 Task:  Click on Golf Select Pick Sheet First name Harper Last name Anderson and  Email softage.8@softage.net Group 1 Viktor Hovland Group 2 Collin Morikawa Bonus Golfer Viktor Hovland Group 3 Kurt Kitayama Group 4 Shane Lowry #1 Golfer For The Week Jordan Spieth Tie-Breaker Score 1 Submit pick sheet
Action: Mouse moved to (405, 194)
Screenshot: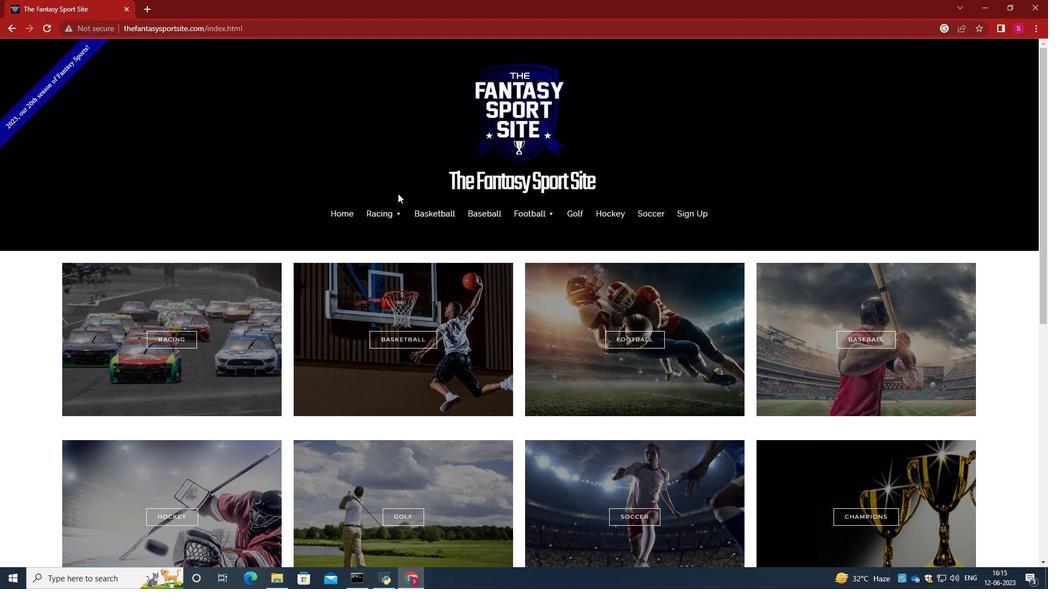
Action: Mouse scrolled (405, 193) with delta (0, 0)
Screenshot: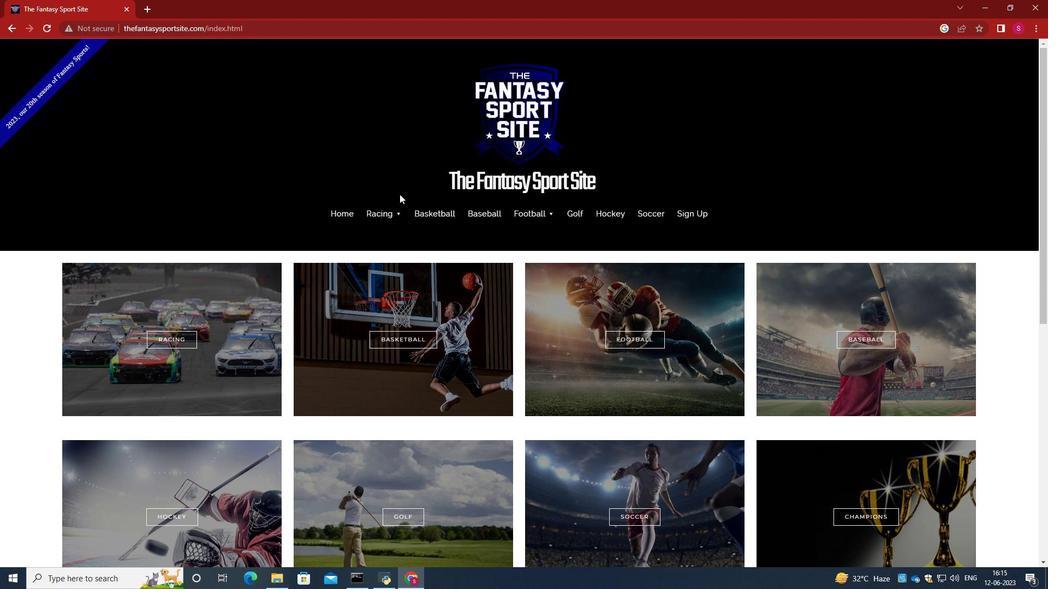 
Action: Mouse scrolled (405, 193) with delta (0, 0)
Screenshot: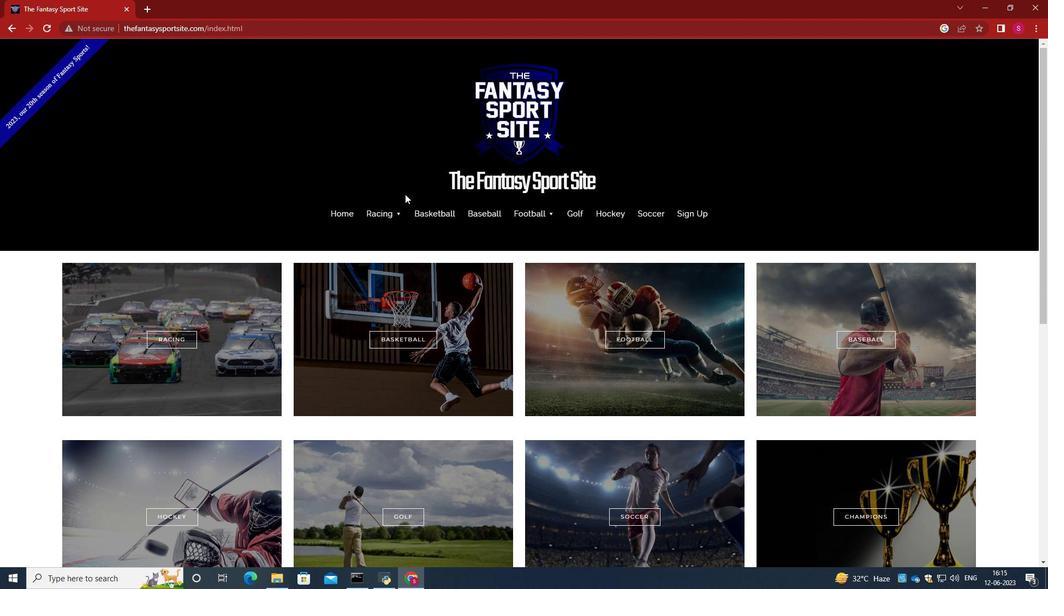
Action: Mouse moved to (410, 413)
Screenshot: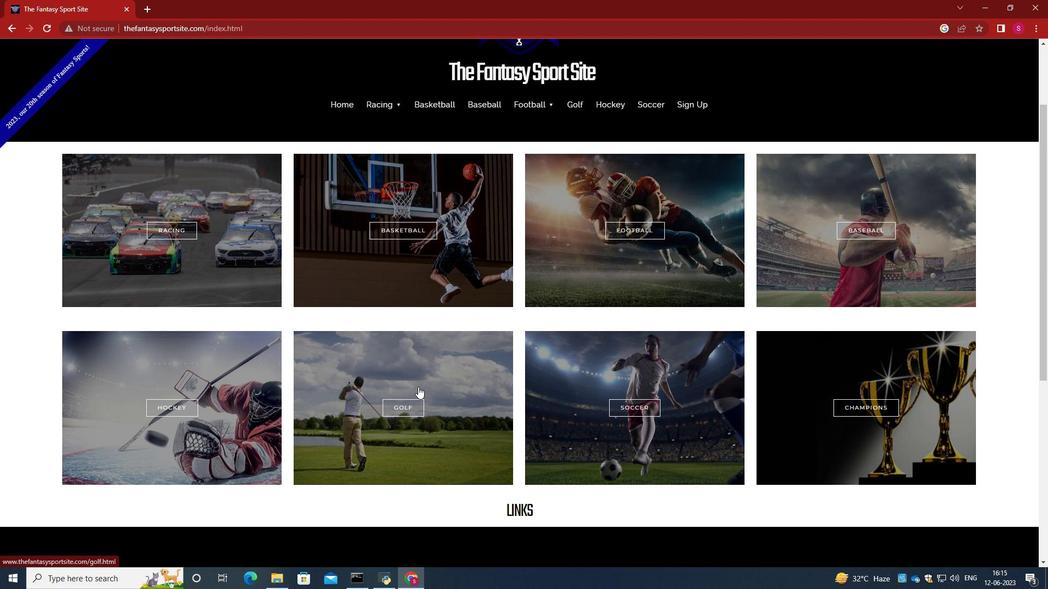 
Action: Mouse pressed left at (410, 413)
Screenshot: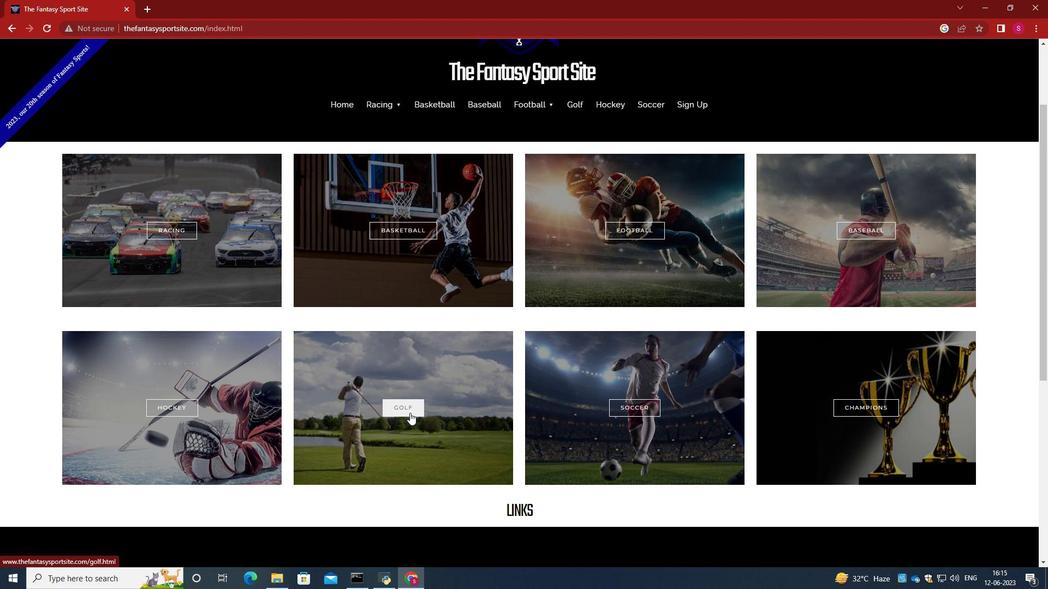
Action: Mouse moved to (453, 251)
Screenshot: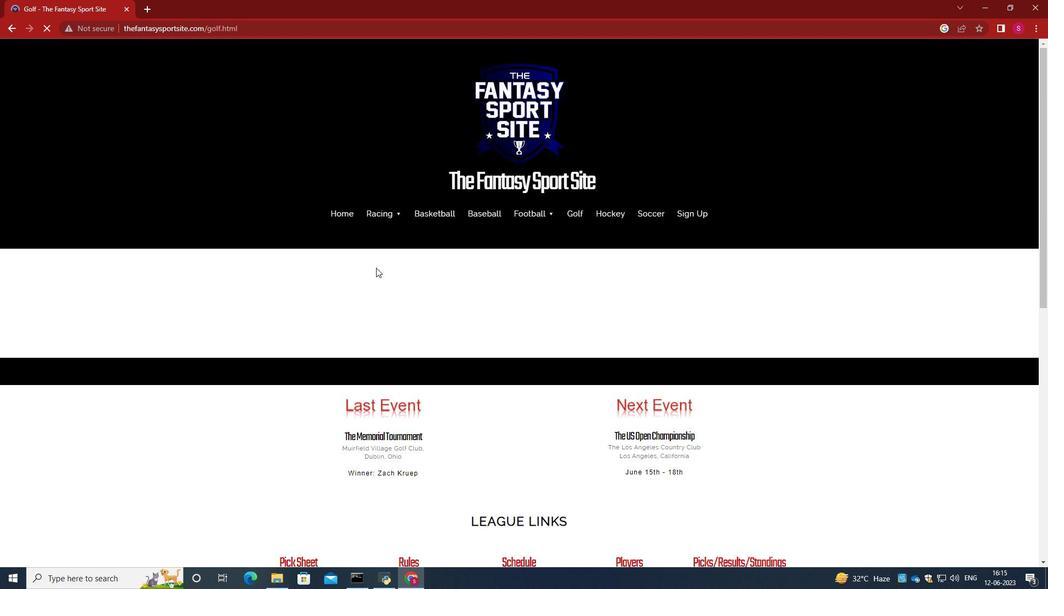
Action: Mouse scrolled (453, 251) with delta (0, 0)
Screenshot: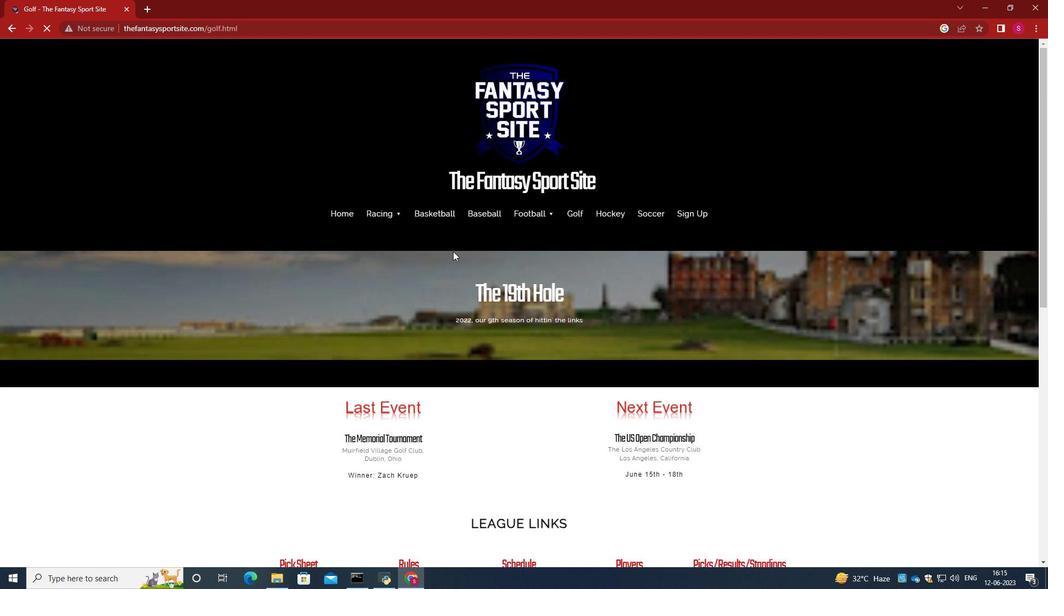 
Action: Mouse scrolled (453, 251) with delta (0, 0)
Screenshot: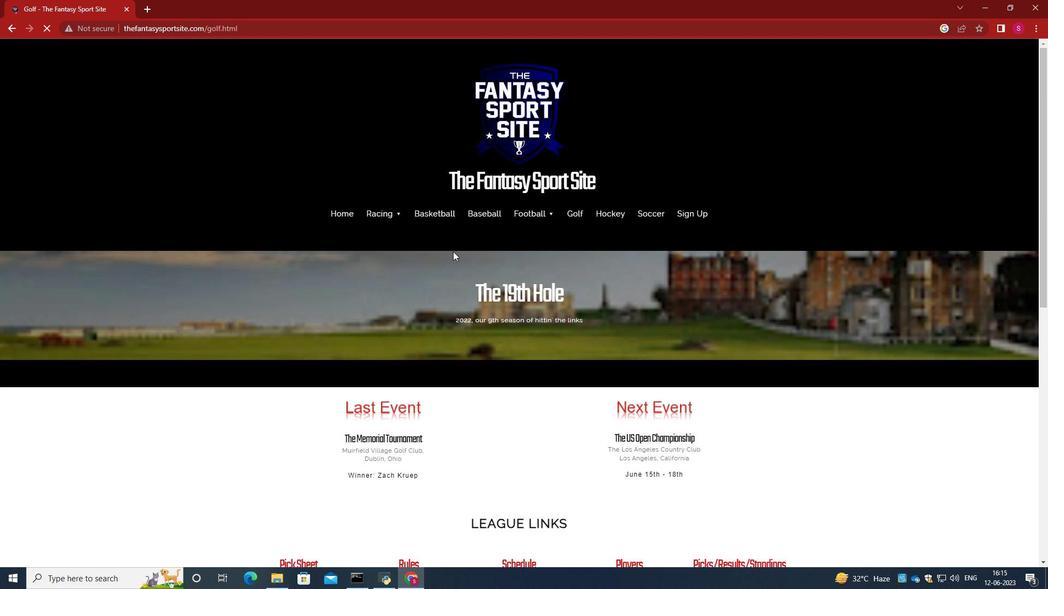 
Action: Mouse moved to (453, 251)
Screenshot: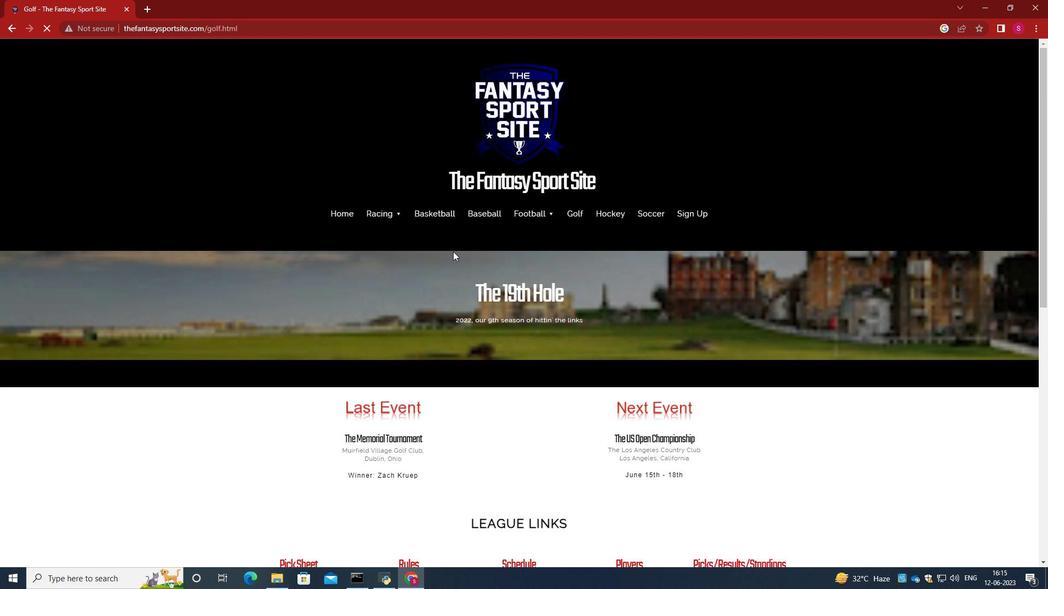 
Action: Mouse scrolled (453, 251) with delta (0, 0)
Screenshot: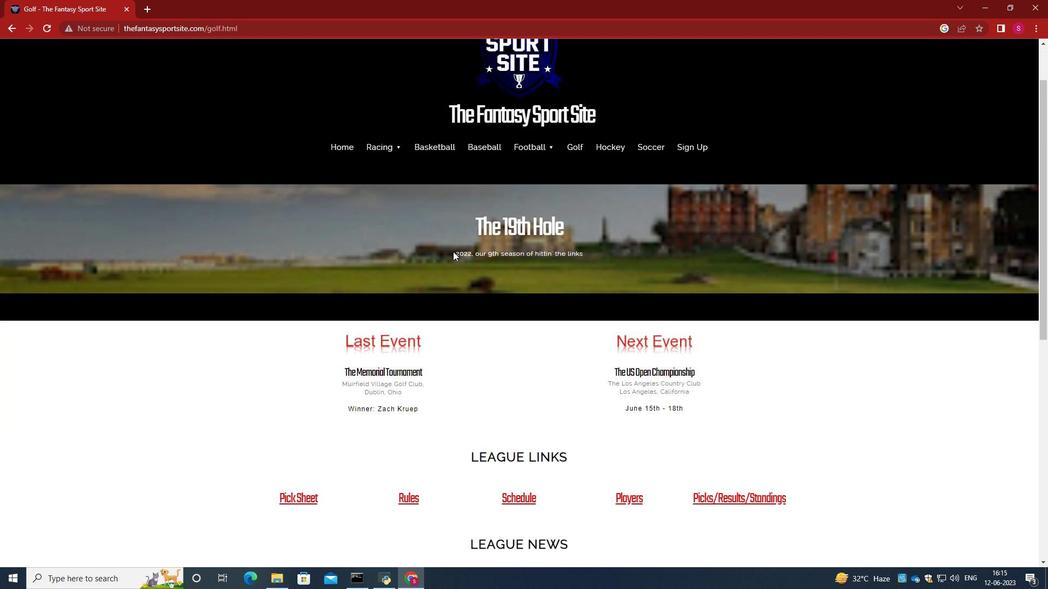 
Action: Mouse moved to (452, 251)
Screenshot: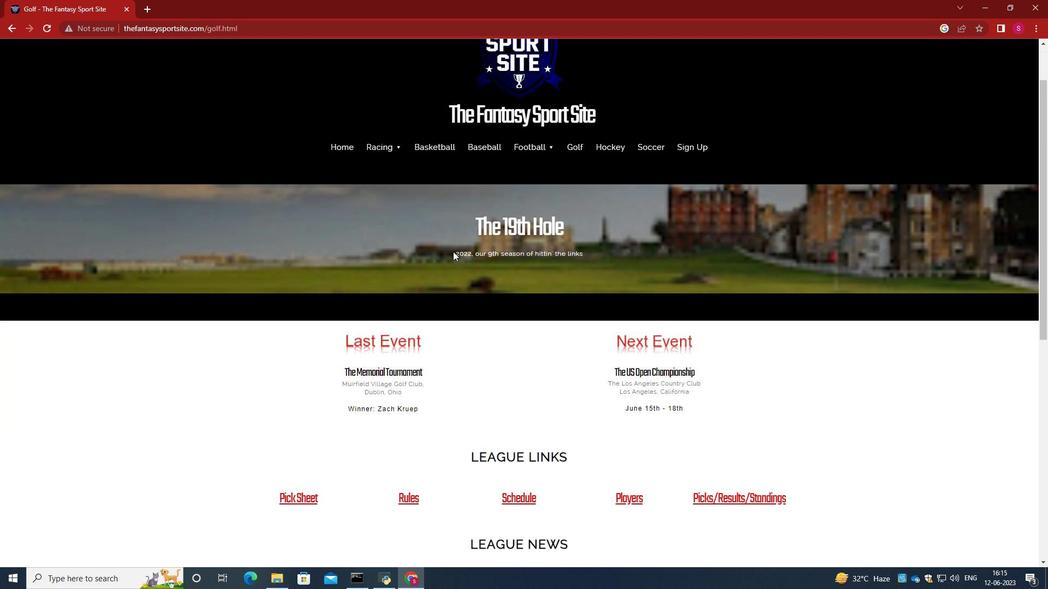
Action: Mouse scrolled (452, 251) with delta (0, 0)
Screenshot: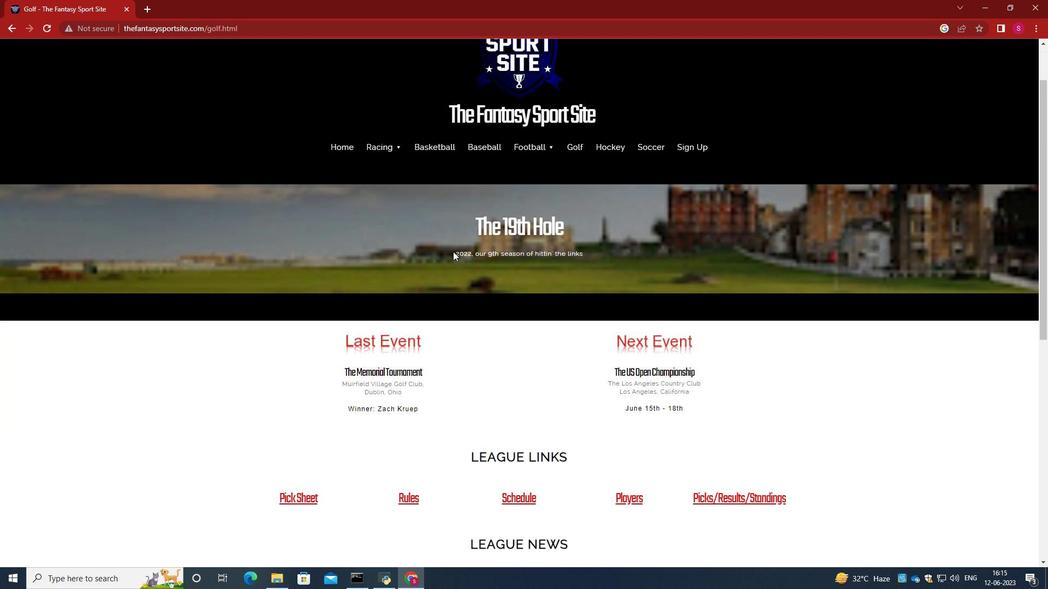 
Action: Mouse scrolled (452, 251) with delta (0, 0)
Screenshot: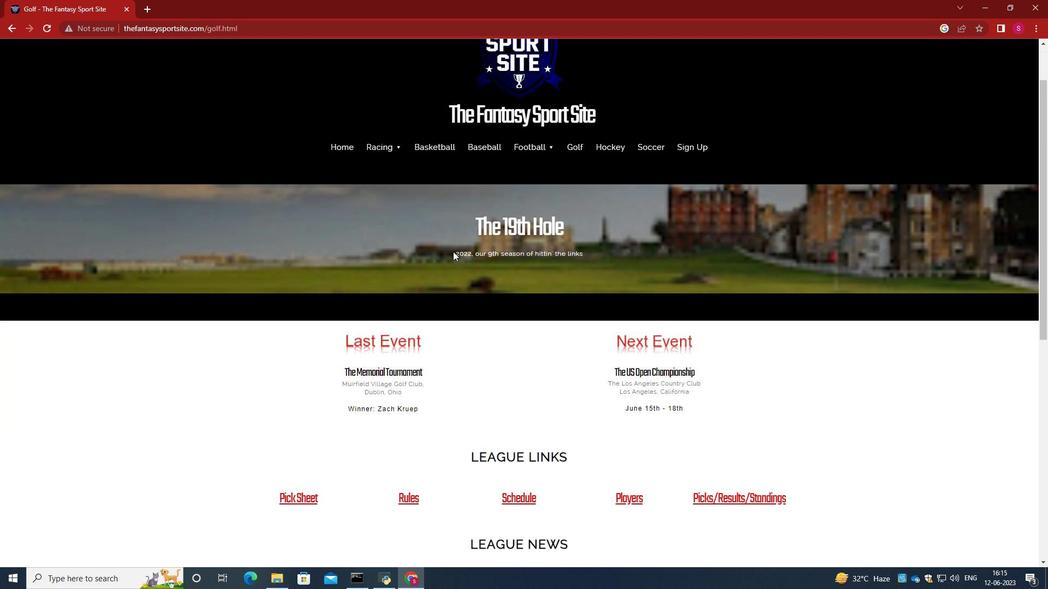 
Action: Mouse scrolled (452, 251) with delta (0, 0)
Screenshot: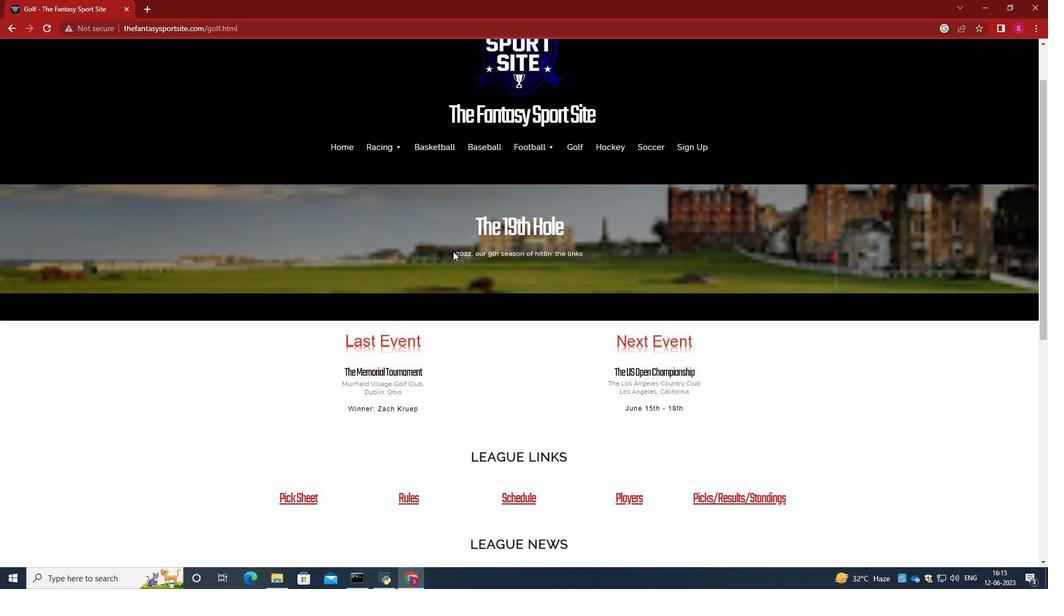 
Action: Mouse moved to (305, 238)
Screenshot: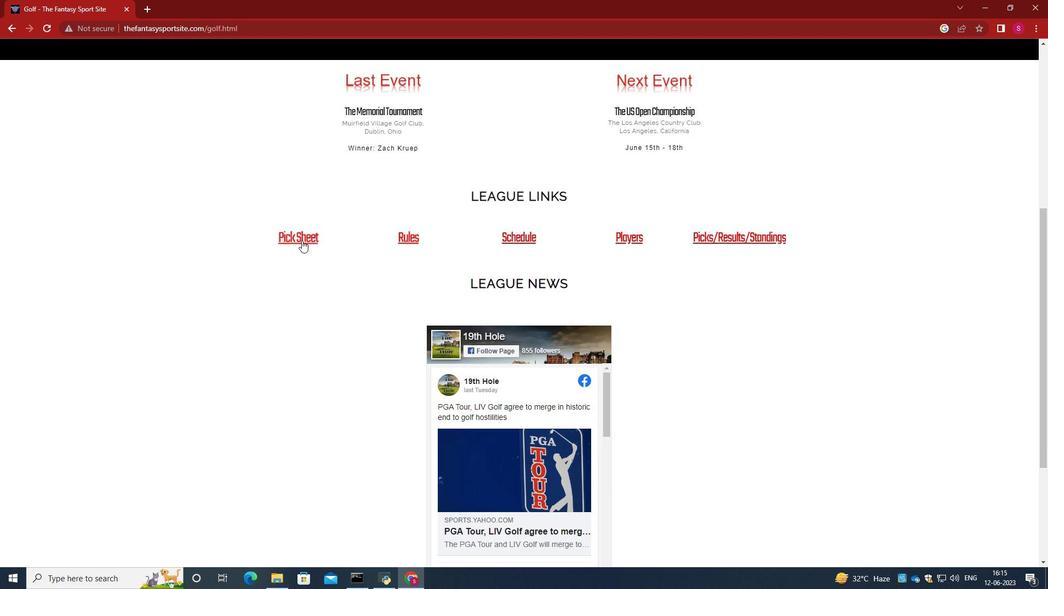 
Action: Mouse pressed left at (305, 238)
Screenshot: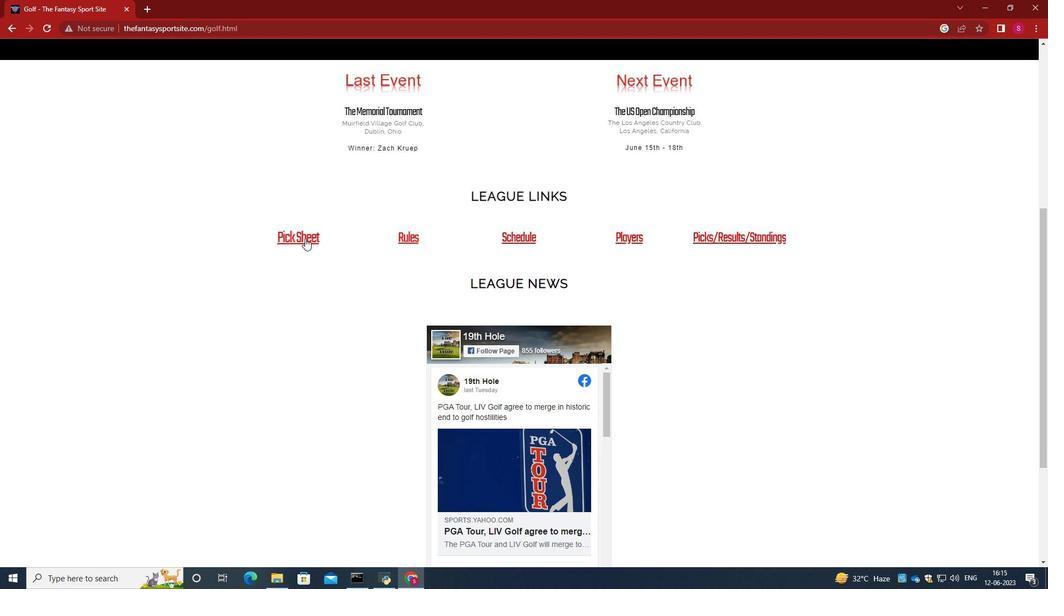 
Action: Mouse moved to (400, 209)
Screenshot: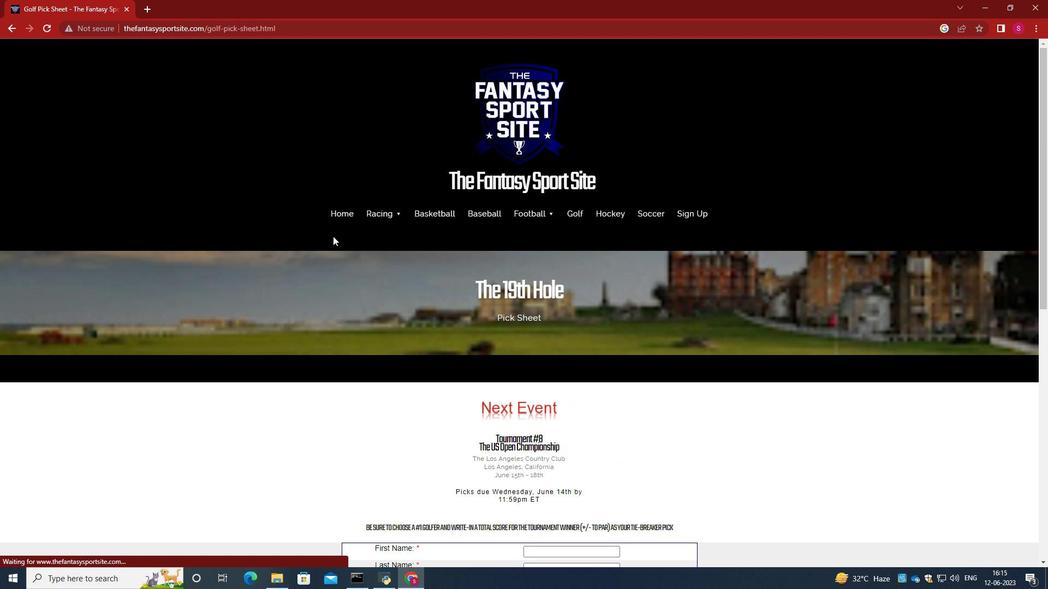 
Action: Mouse scrolled (400, 209) with delta (0, 0)
Screenshot: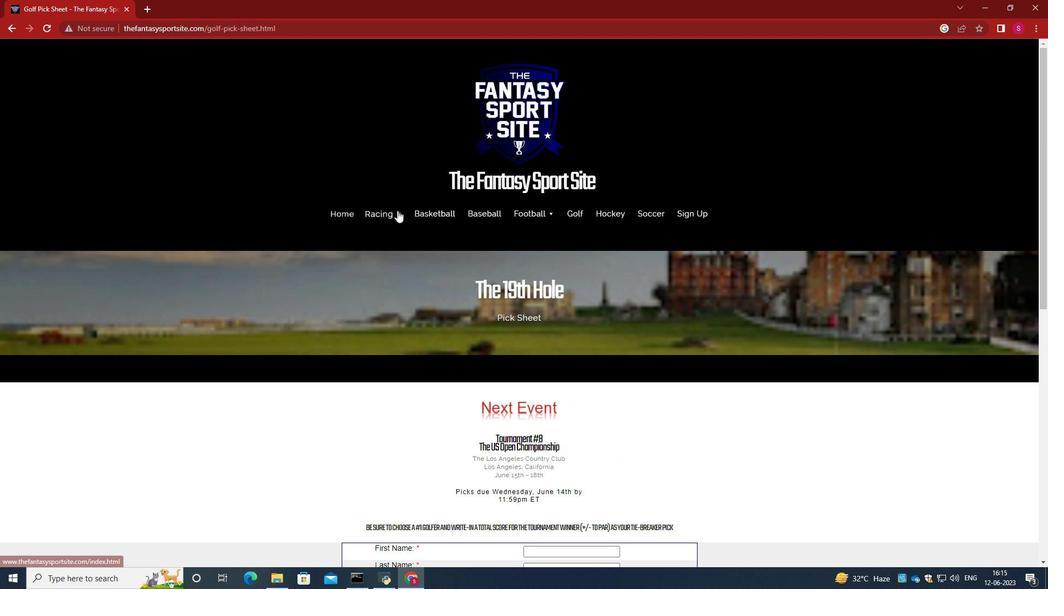 
Action: Mouse moved to (401, 209)
Screenshot: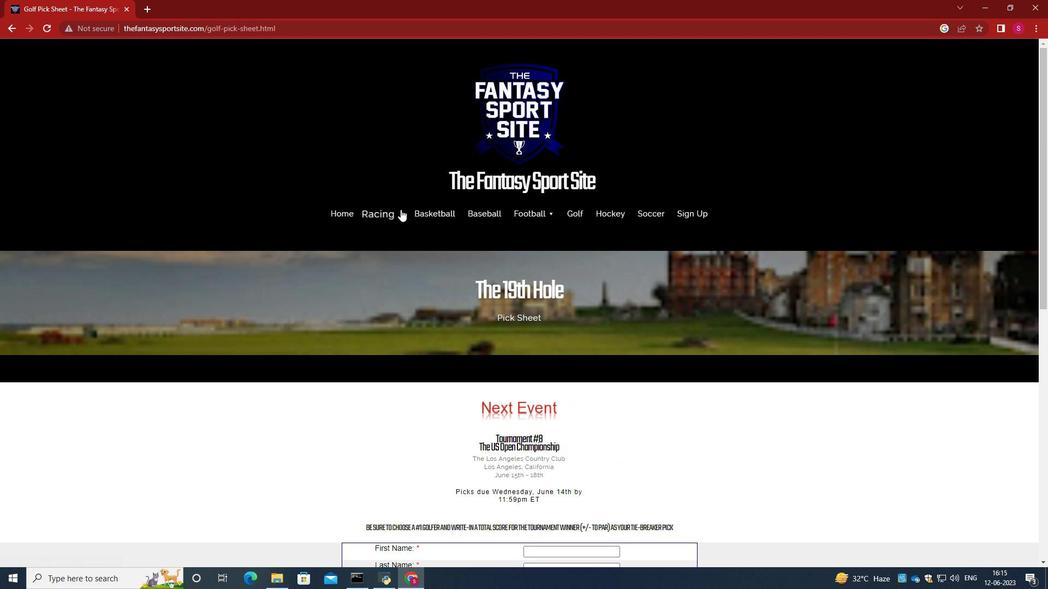 
Action: Mouse scrolled (401, 209) with delta (0, 0)
Screenshot: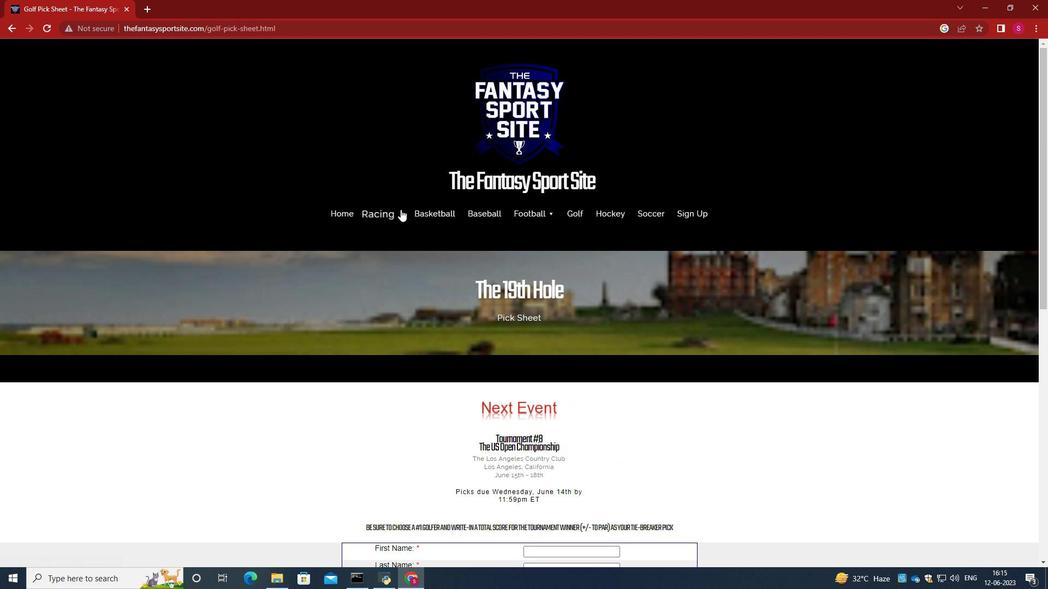 
Action: Mouse moved to (401, 209)
Screenshot: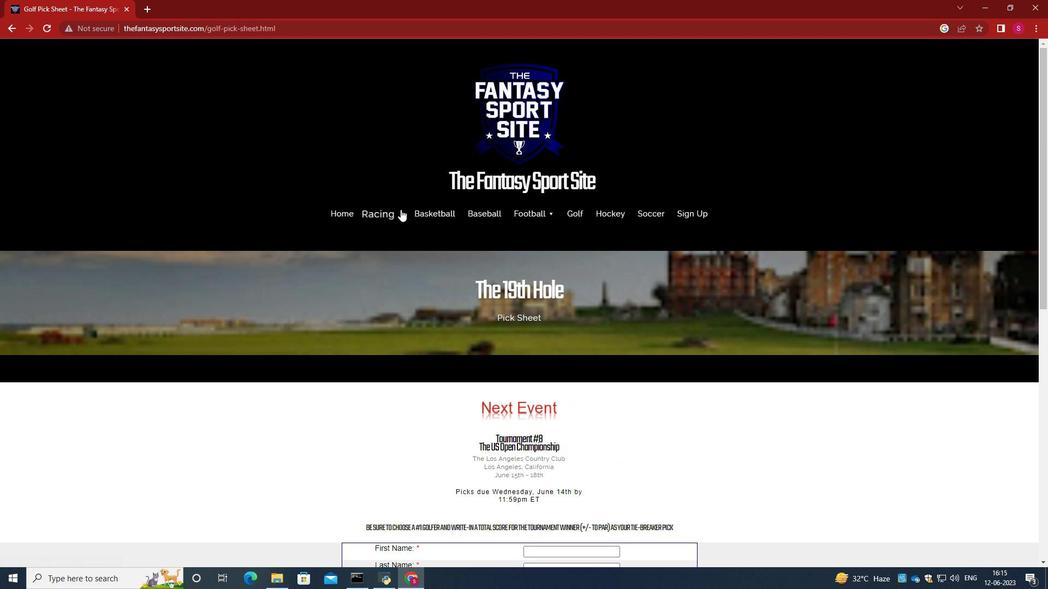 
Action: Mouse scrolled (401, 209) with delta (0, 0)
Screenshot: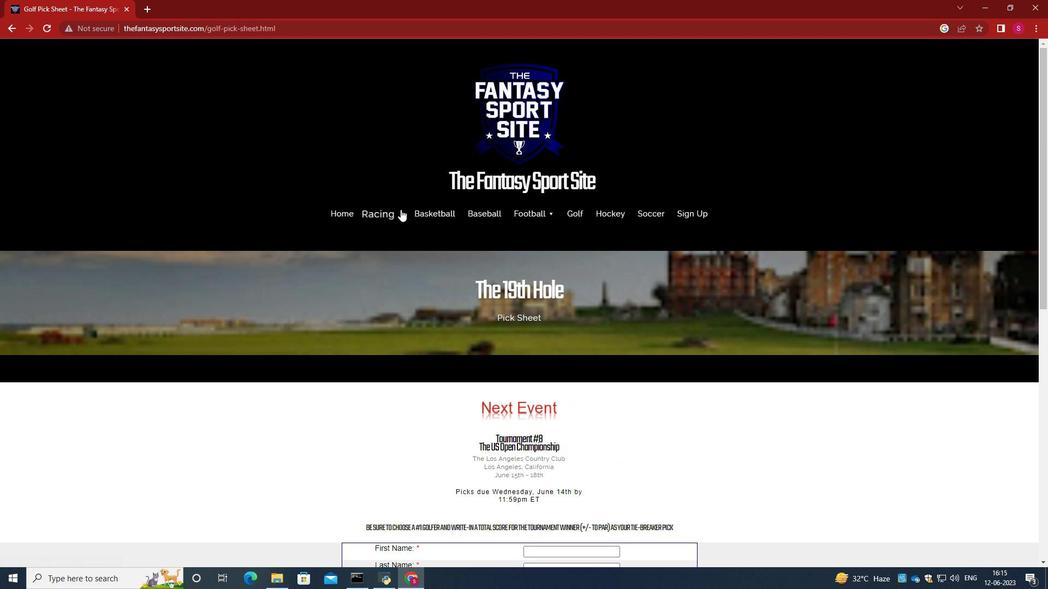 
Action: Mouse moved to (401, 211)
Screenshot: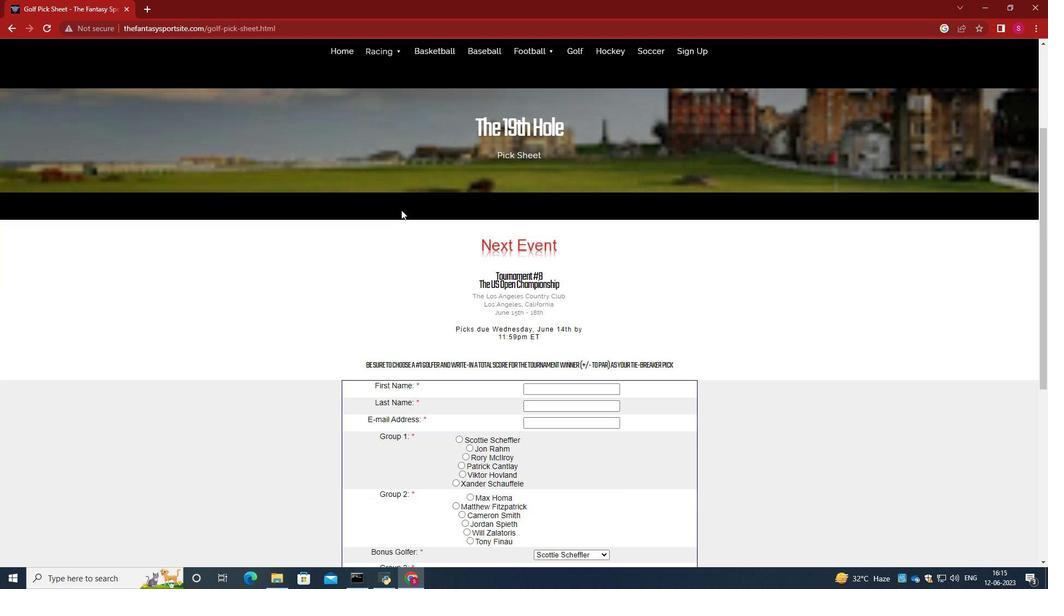 
Action: Mouse scrolled (401, 211) with delta (0, 0)
Screenshot: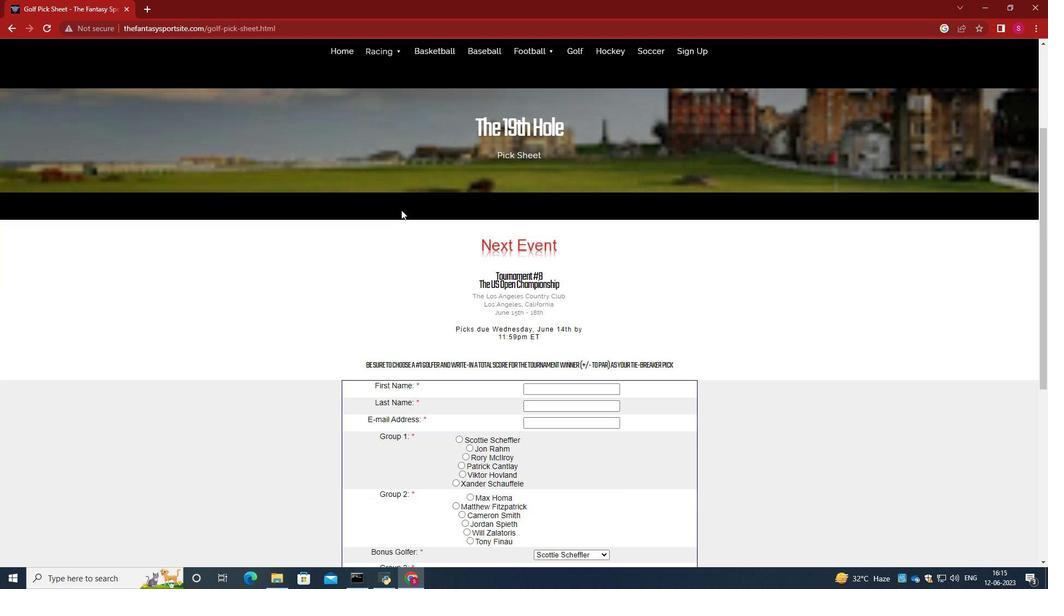 
Action: Mouse moved to (401, 212)
Screenshot: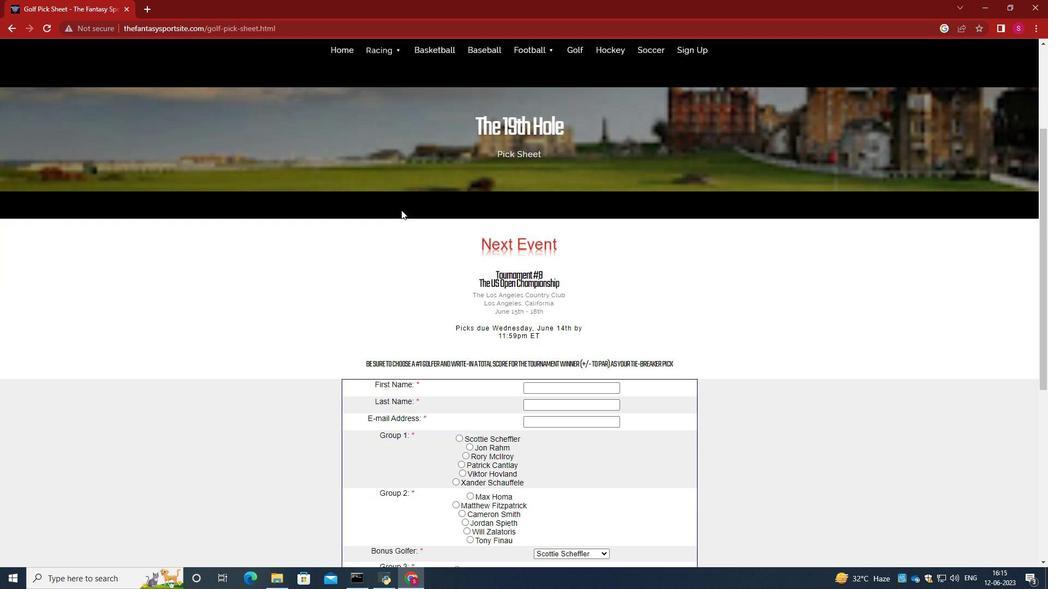
Action: Mouse scrolled (401, 211) with delta (0, 0)
Screenshot: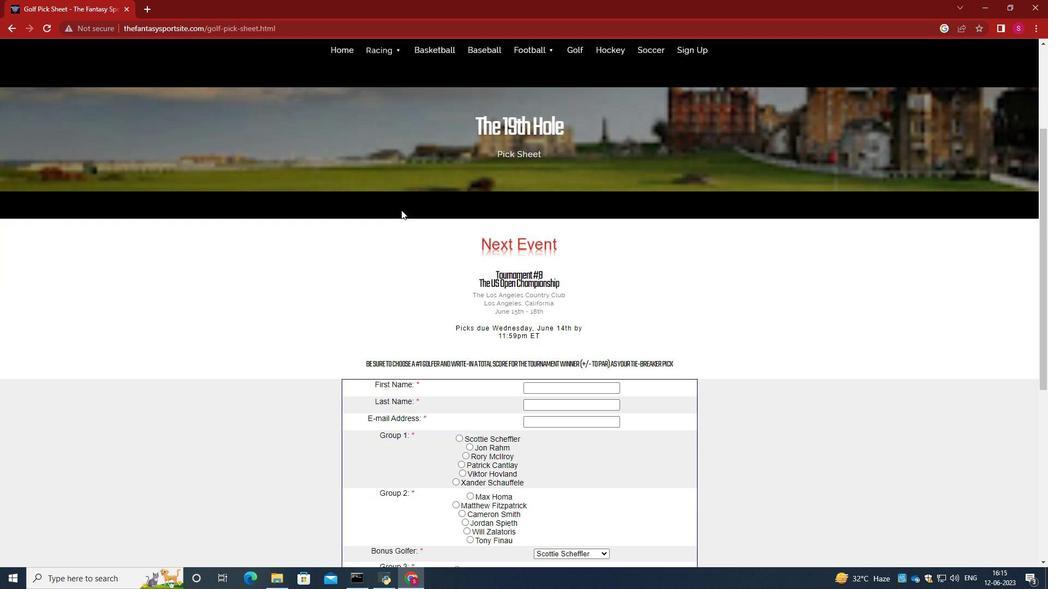 
Action: Mouse scrolled (401, 211) with delta (0, 0)
Screenshot: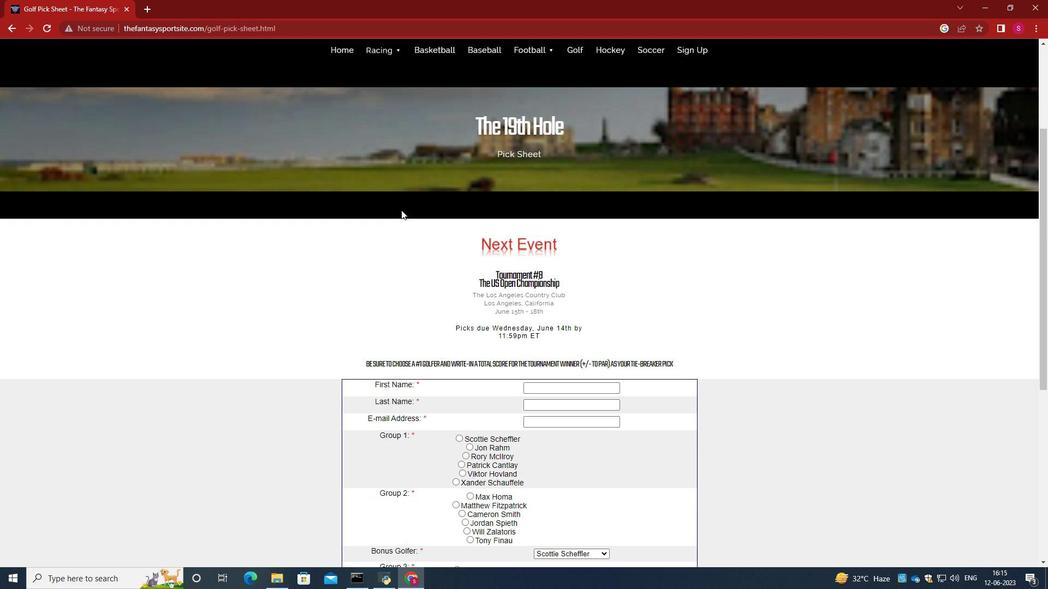
Action: Mouse moved to (549, 223)
Screenshot: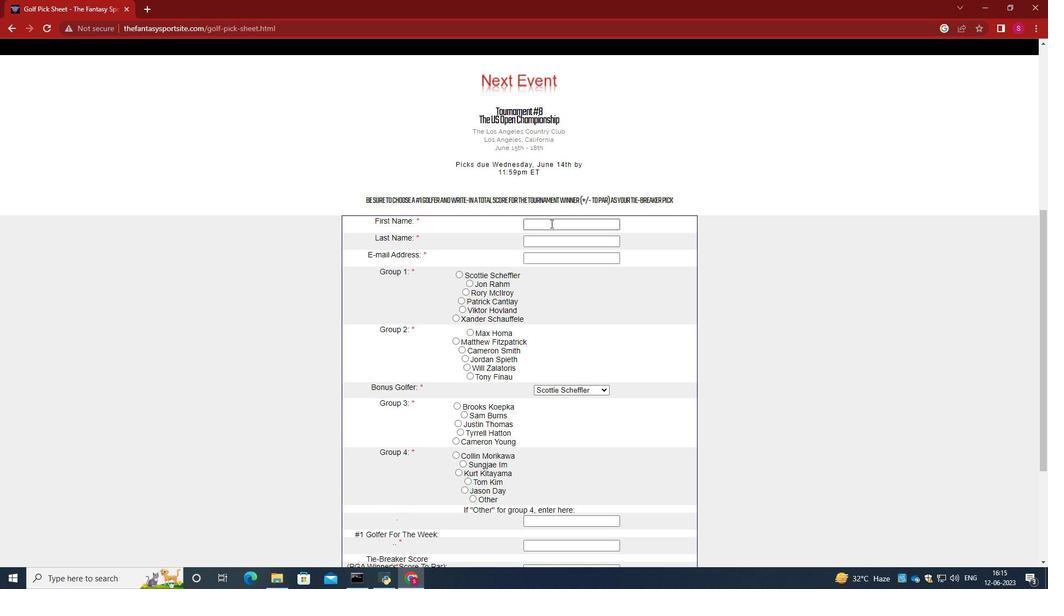 
Action: Mouse pressed left at (549, 223)
Screenshot: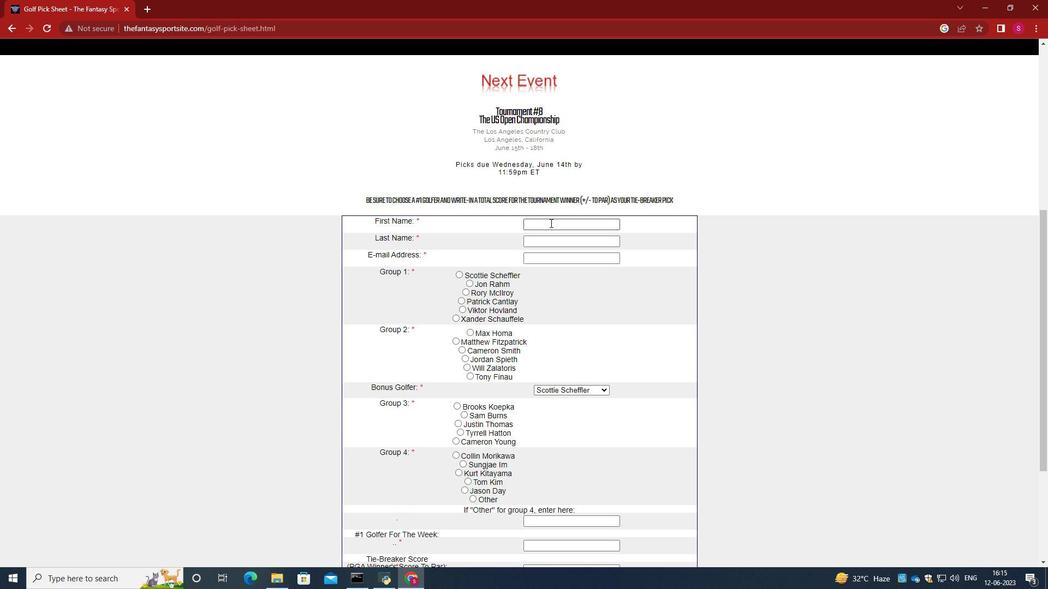 
Action: Mouse moved to (535, 217)
Screenshot: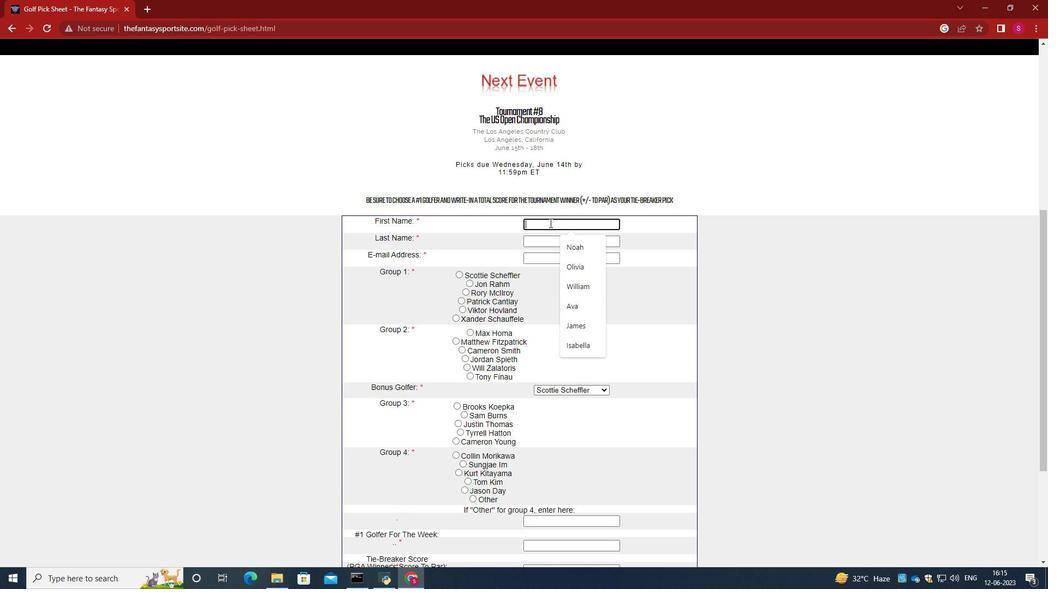 
Action: Key pressed <Key.caps_lock>H<Key.caps_lock>arper<Key.tab>a<Key.caps_lock>A<Key.backspace><Key.backspace>A<Key.caps_lock>nderson<Key.tab>softag.e<Key.backspace><Key.backspace>e.8<Key.shift>@softage.net
Screenshot: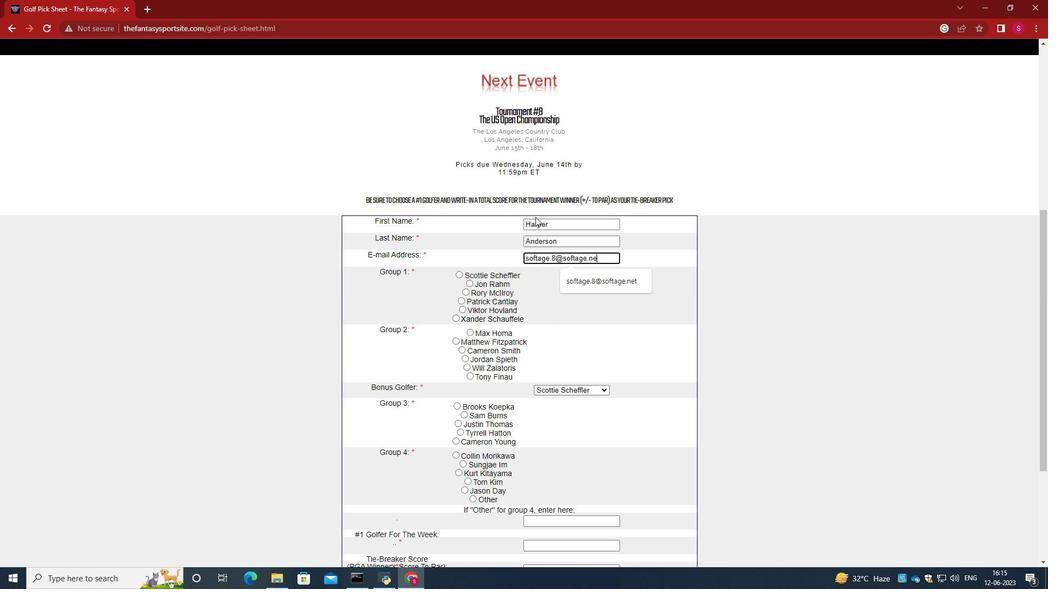 
Action: Mouse moved to (513, 282)
Screenshot: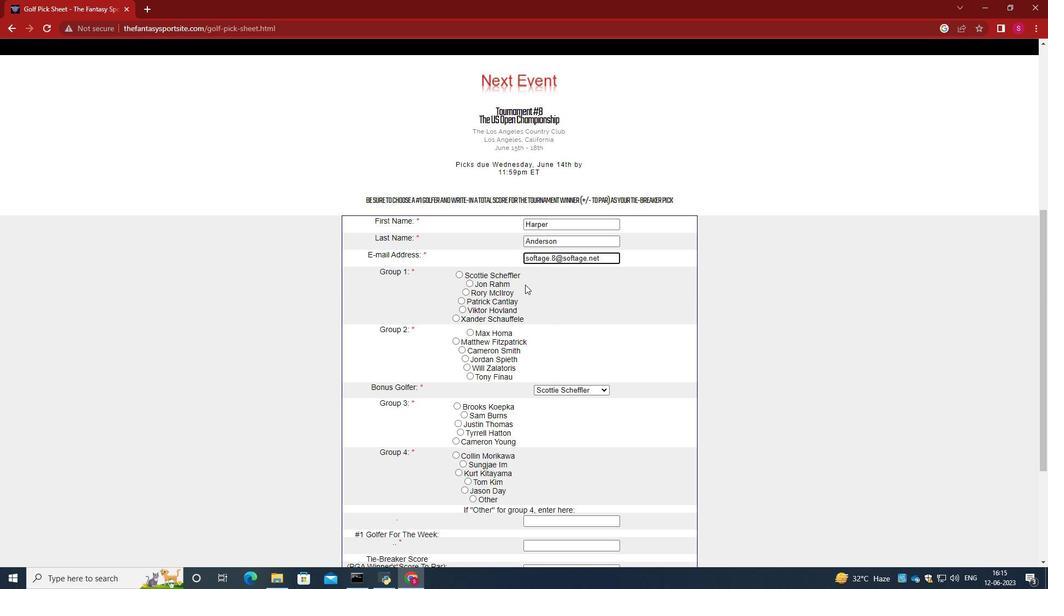 
Action: Mouse scrolled (513, 281) with delta (0, 0)
Screenshot: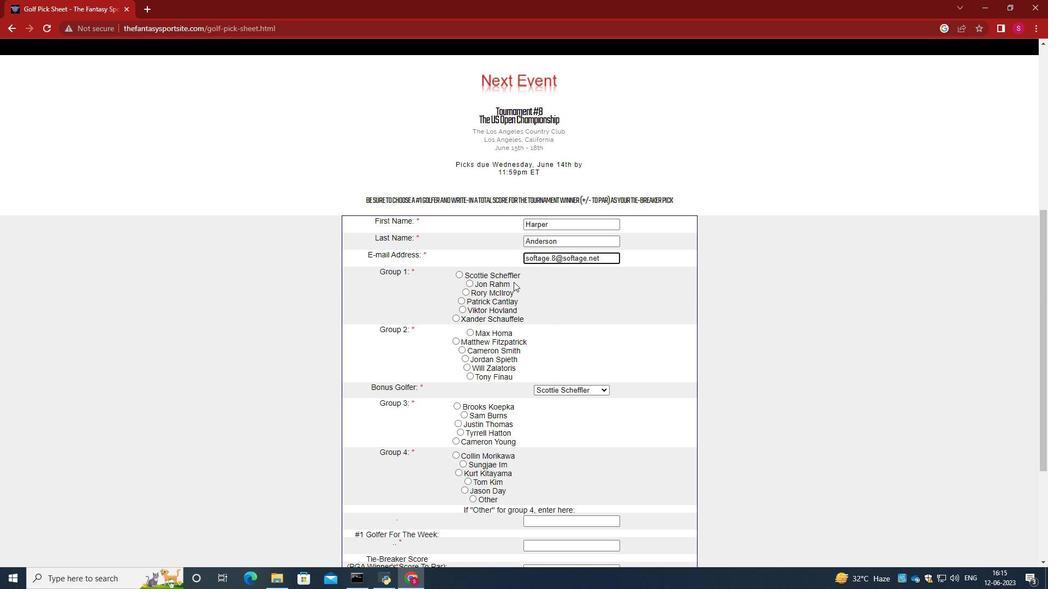 
Action: Mouse moved to (463, 257)
Screenshot: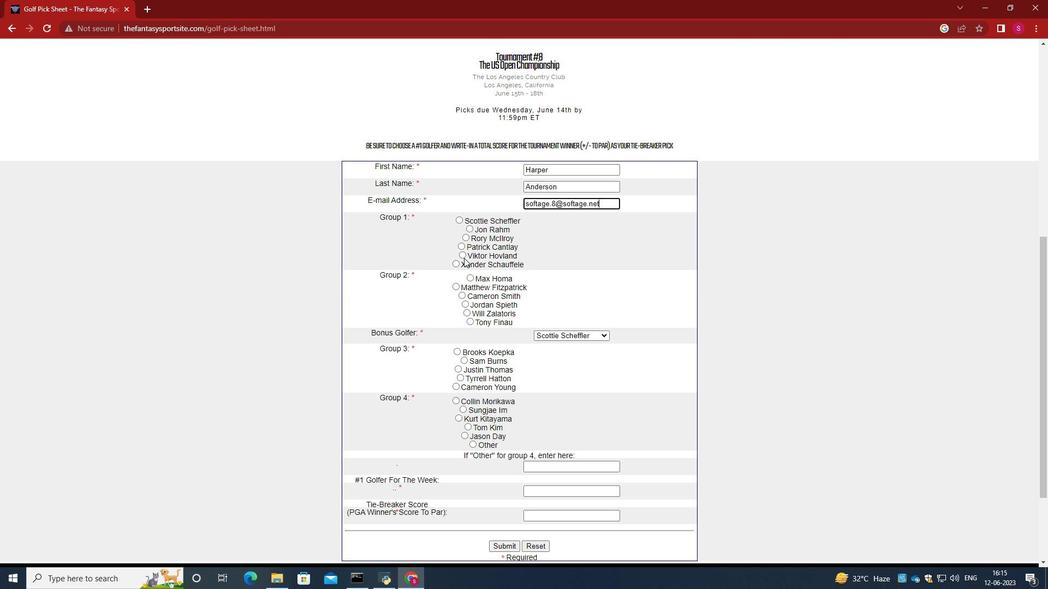 
Action: Mouse pressed left at (463, 257)
Screenshot: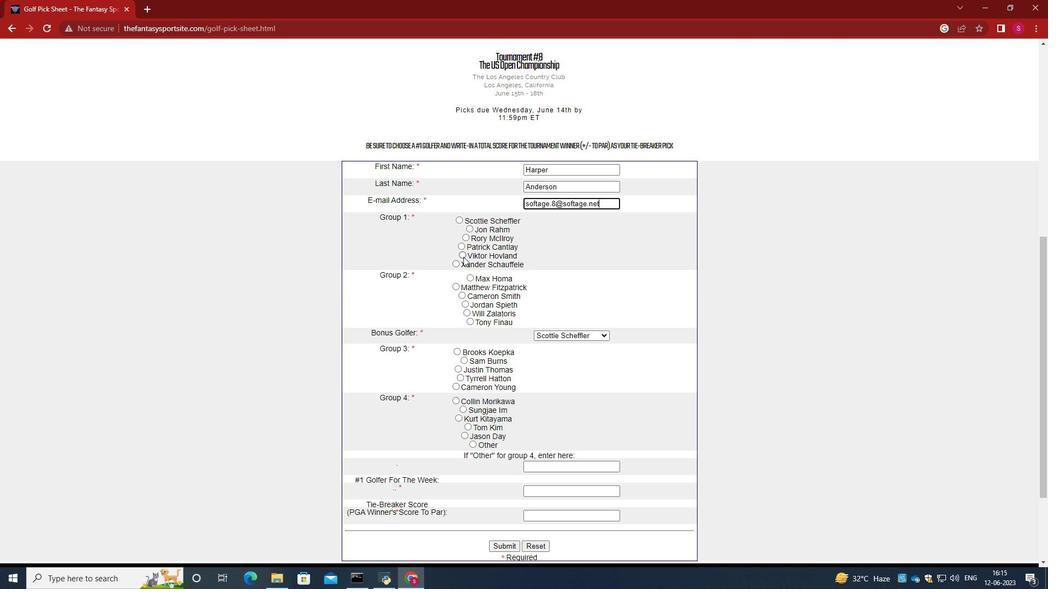 
Action: Mouse moved to (532, 253)
Screenshot: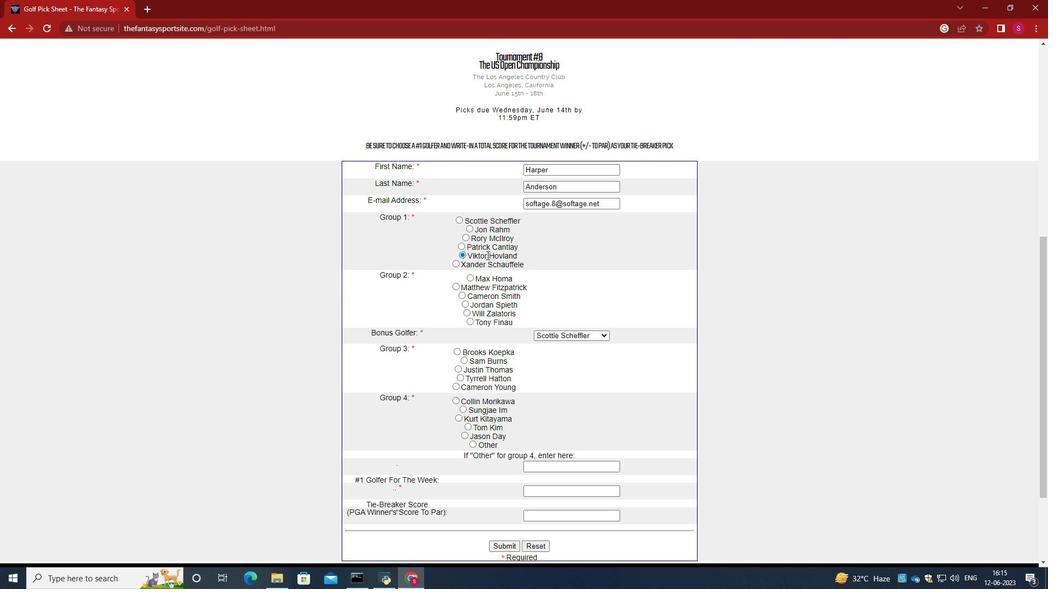 
Action: Mouse scrolled (532, 253) with delta (0, 0)
Screenshot: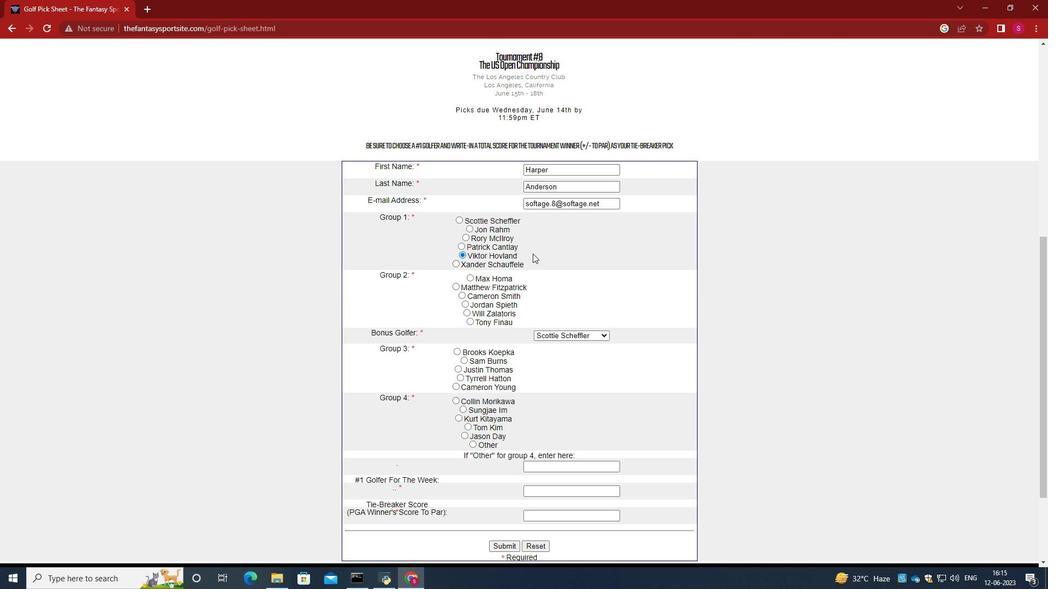 
Action: Mouse moved to (467, 260)
Screenshot: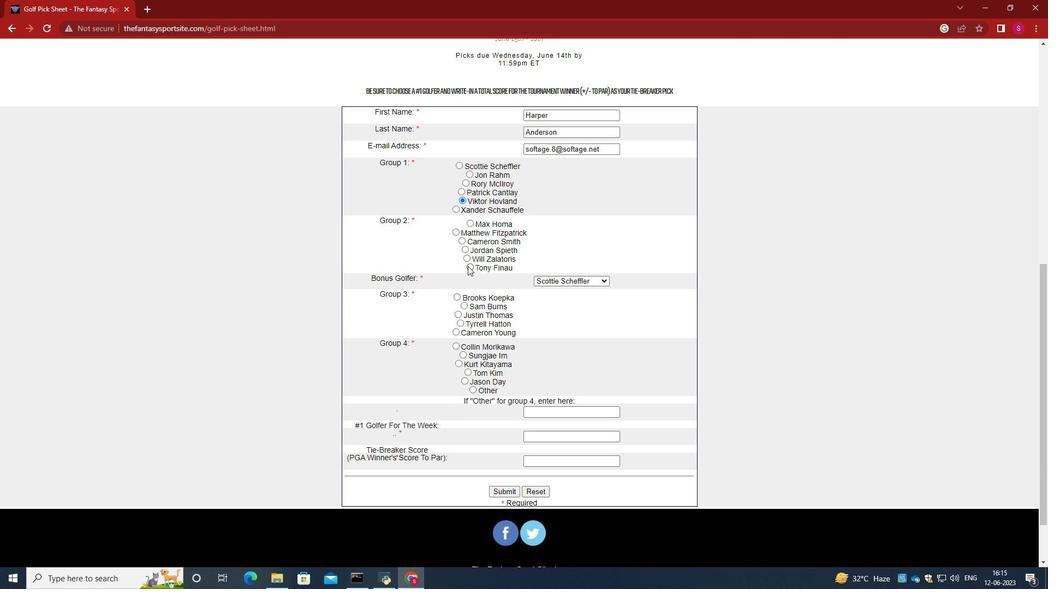 
Action: Mouse pressed left at (467, 260)
Screenshot: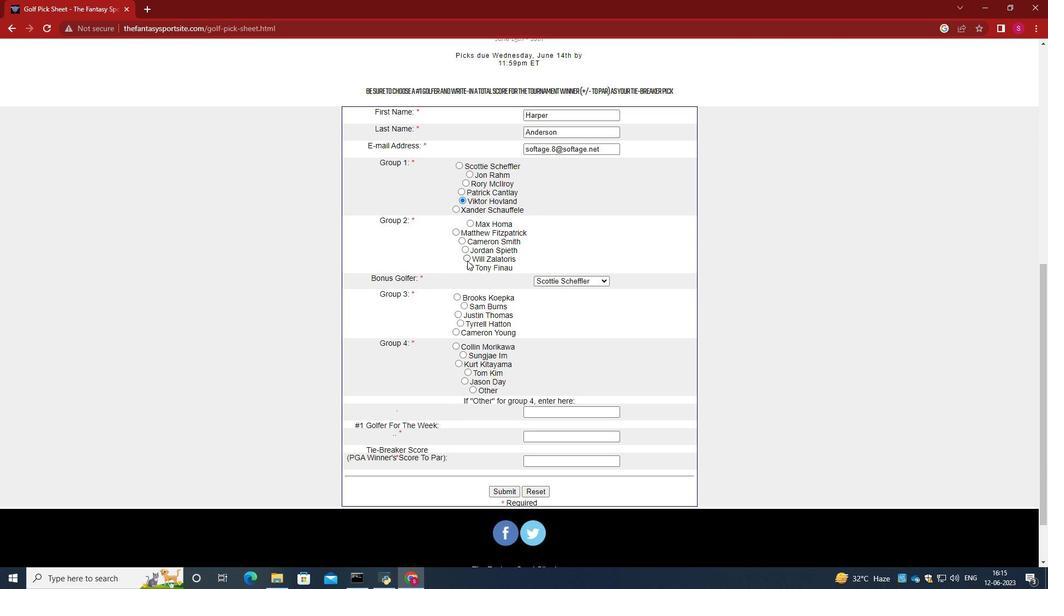 
Action: Mouse moved to (543, 241)
Screenshot: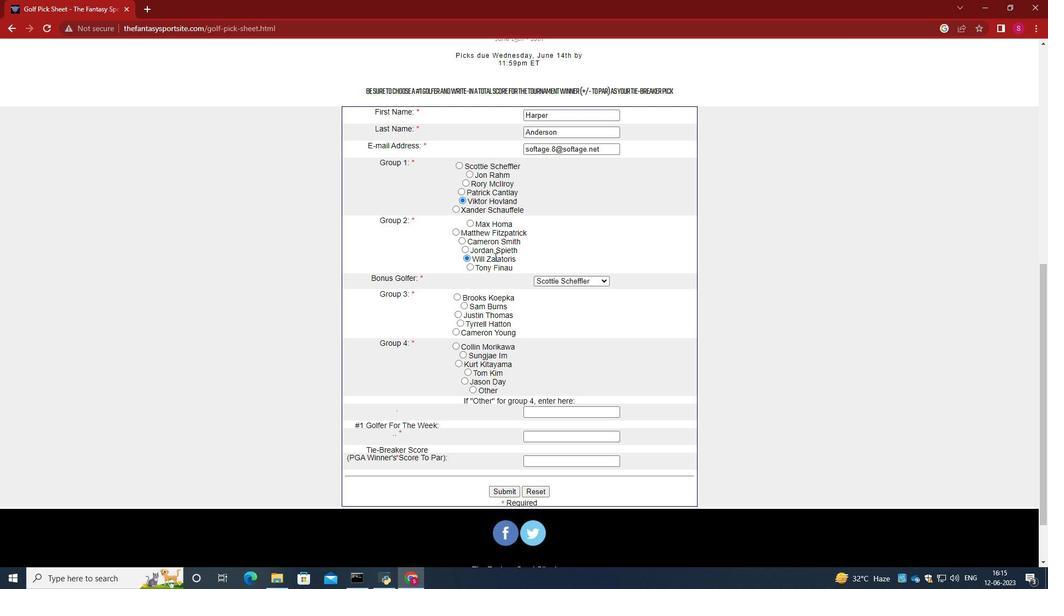 
Action: Mouse scrolled (543, 240) with delta (0, 0)
Screenshot: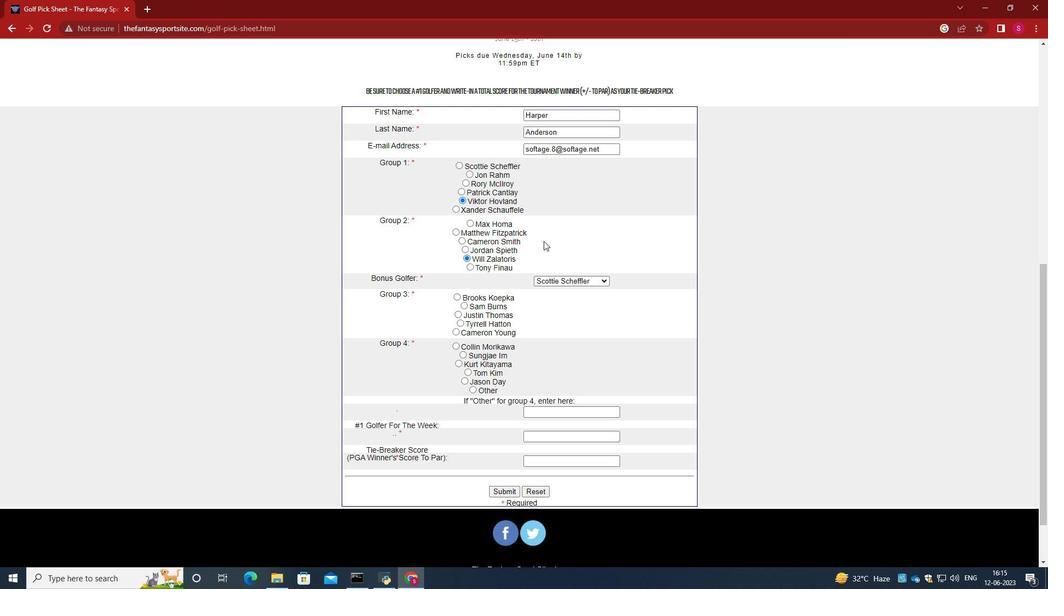 
Action: Mouse moved to (568, 226)
Screenshot: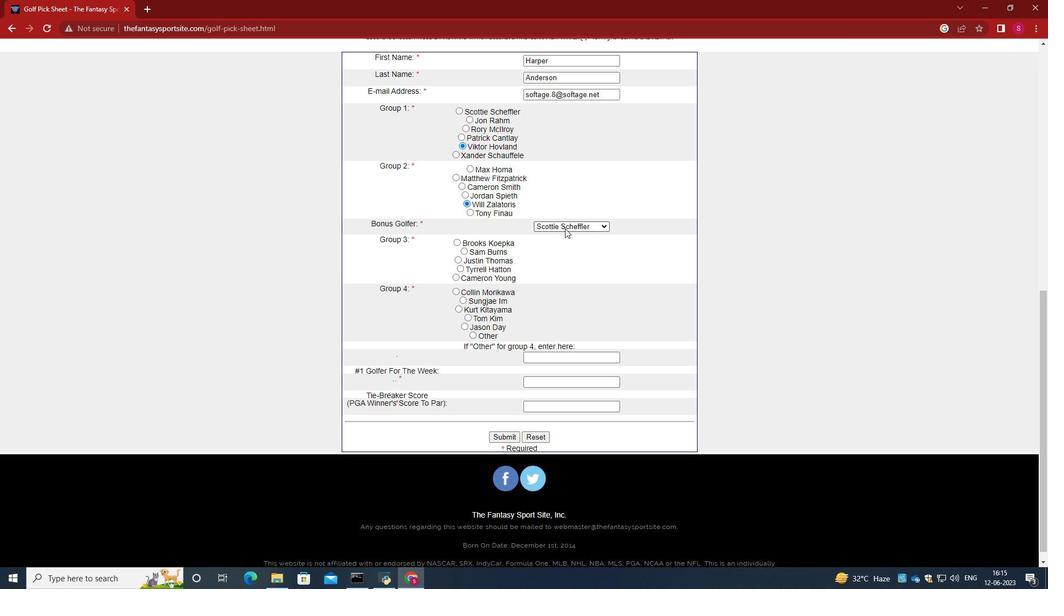 
Action: Mouse pressed left at (568, 226)
Screenshot: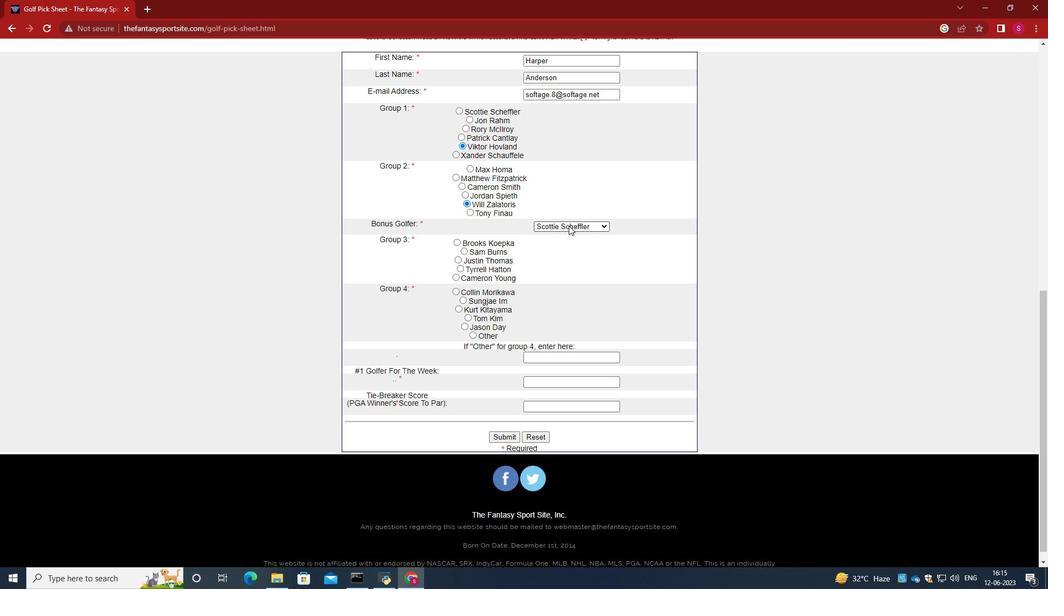 
Action: Mouse moved to (561, 275)
Screenshot: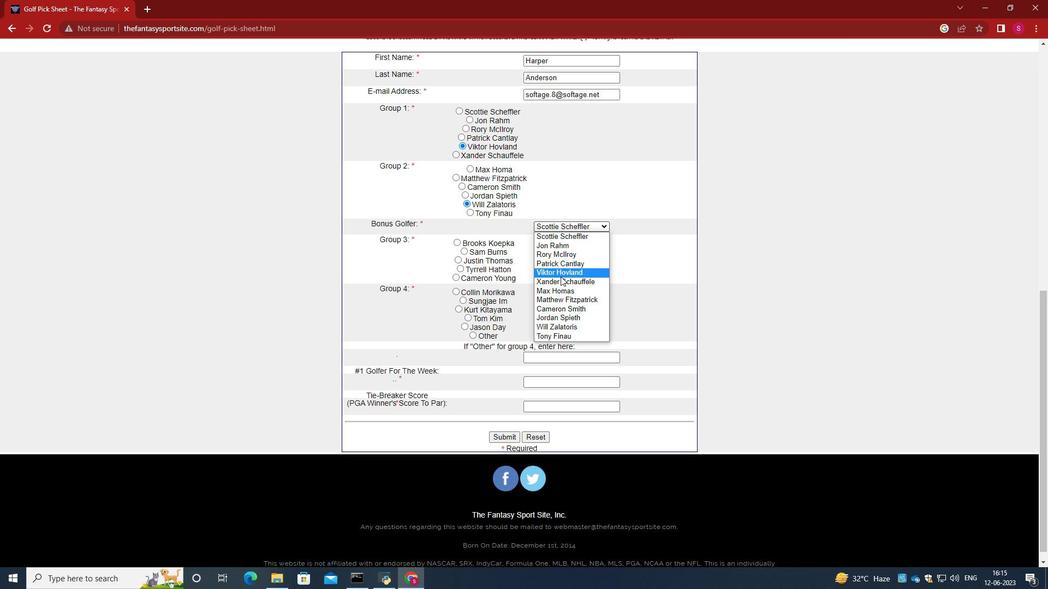 
Action: Mouse pressed left at (561, 275)
Screenshot: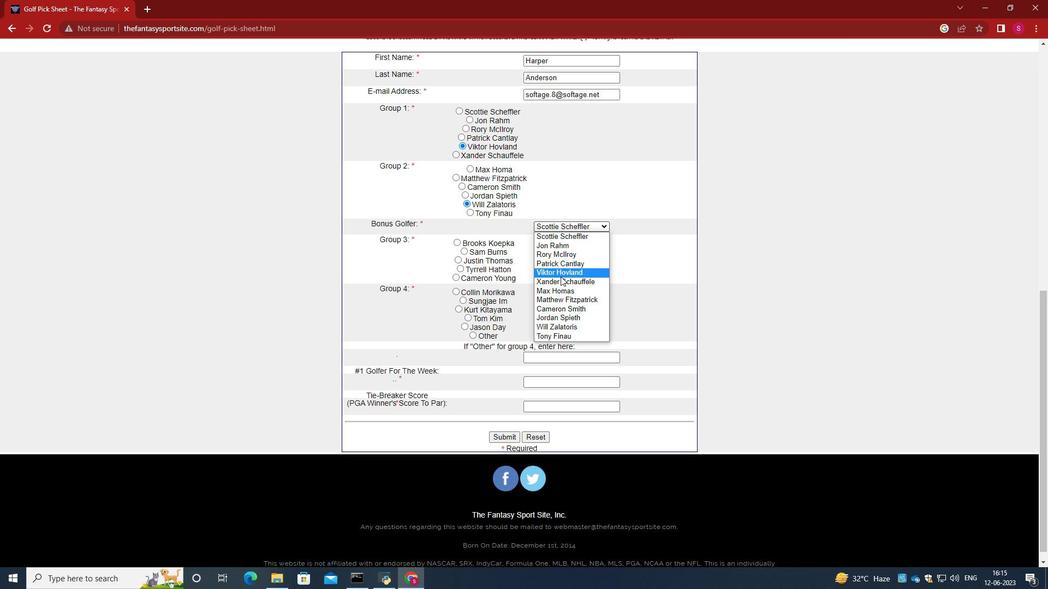 
Action: Mouse moved to (473, 257)
Screenshot: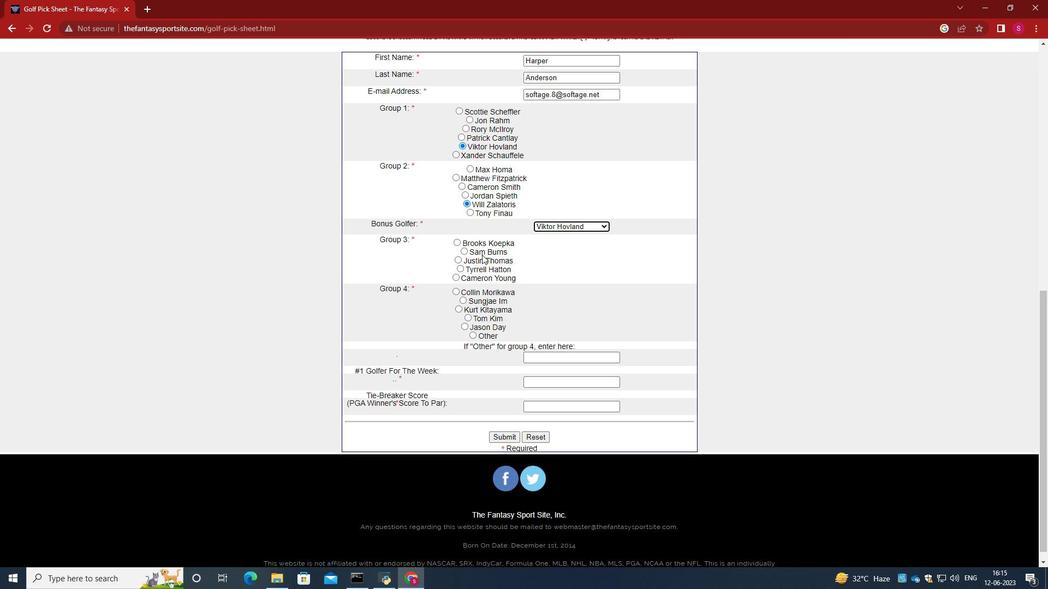 
Action: Mouse scrolled (473, 256) with delta (0, 0)
Screenshot: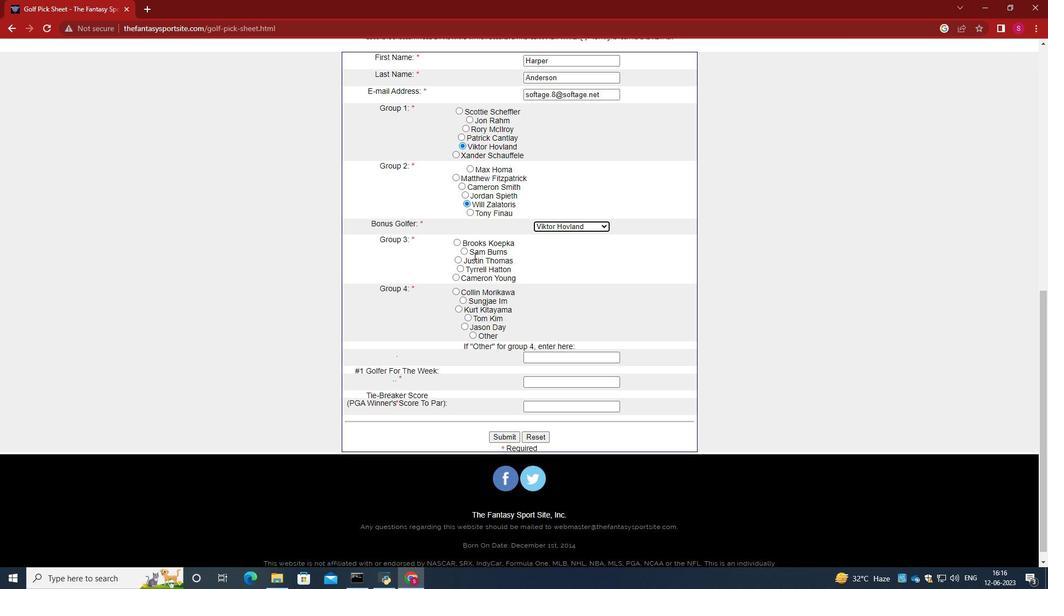 
Action: Mouse moved to (457, 262)
Screenshot: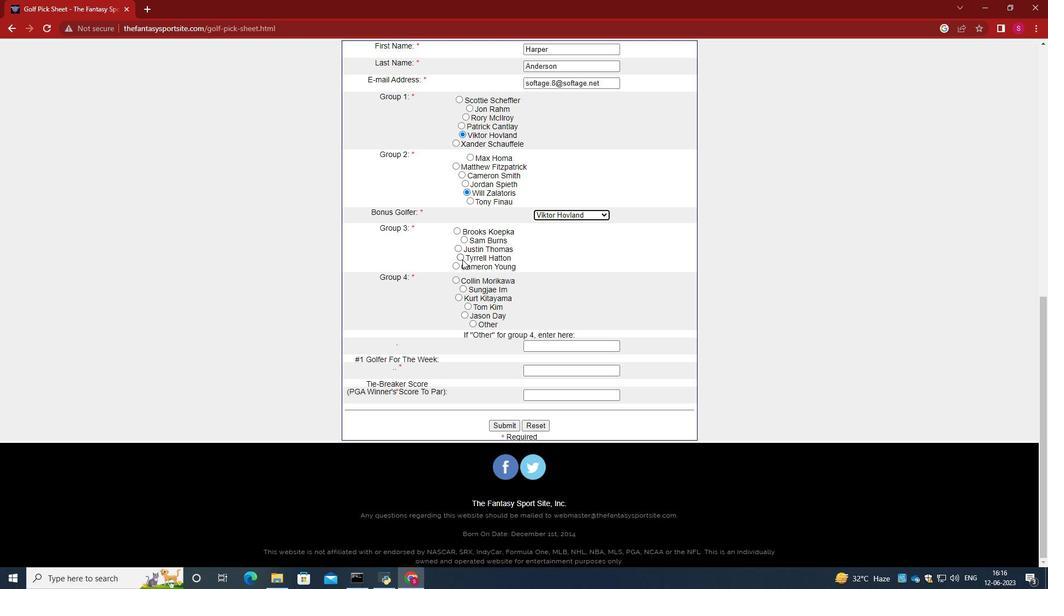 
Action: Mouse pressed left at (457, 262)
Screenshot: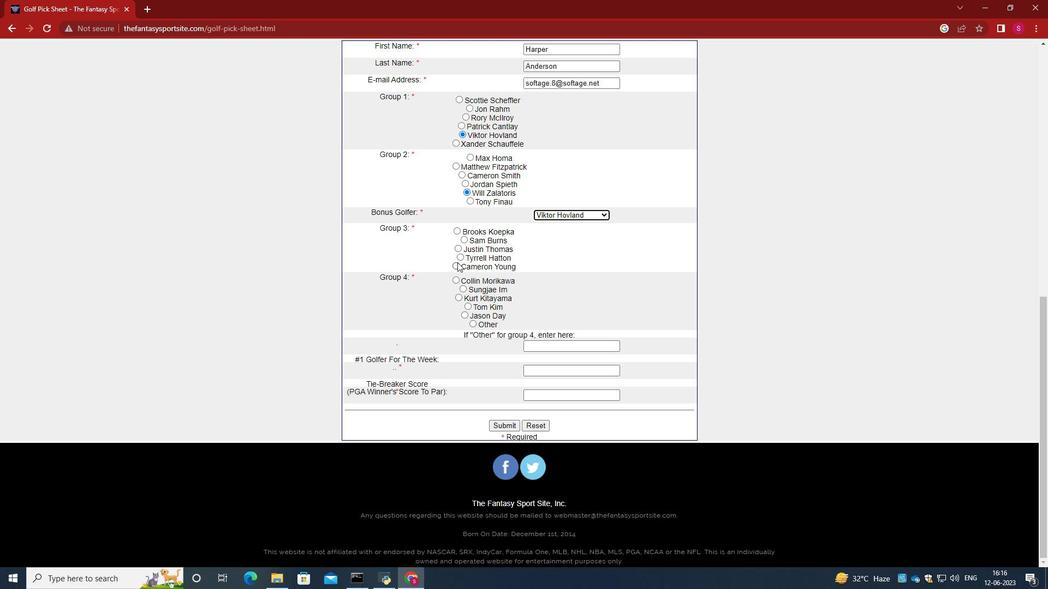 
Action: Mouse moved to (507, 250)
Screenshot: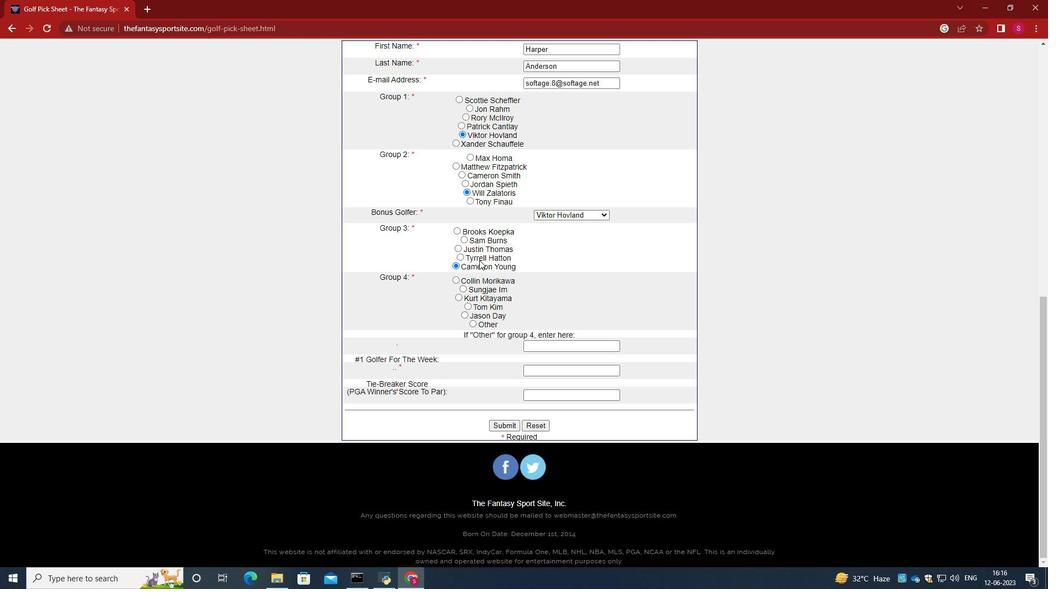 
Action: Mouse scrolled (507, 250) with delta (0, 0)
Screenshot: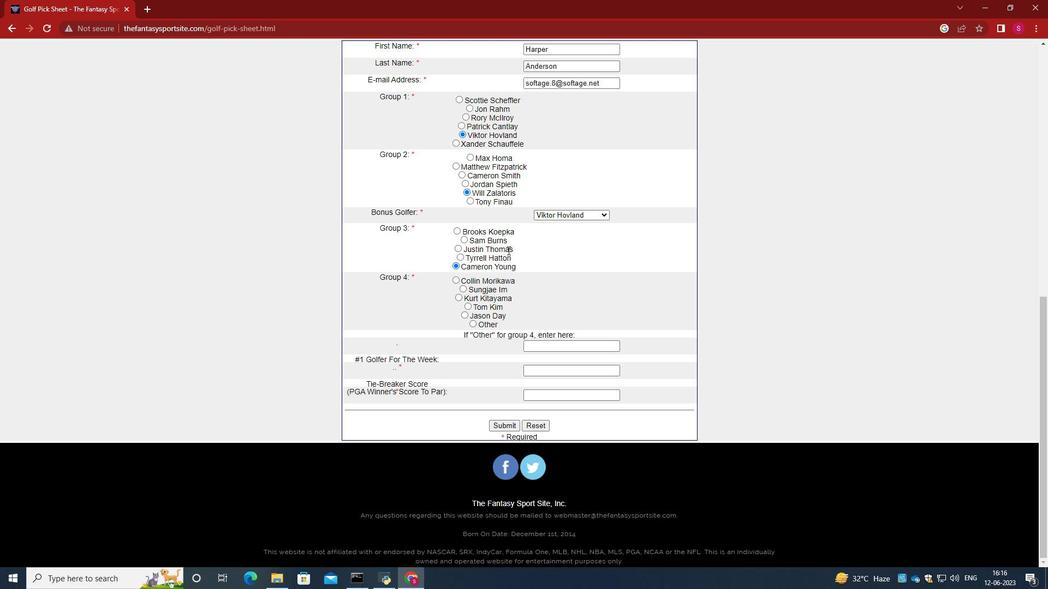 
Action: Mouse moved to (474, 323)
Screenshot: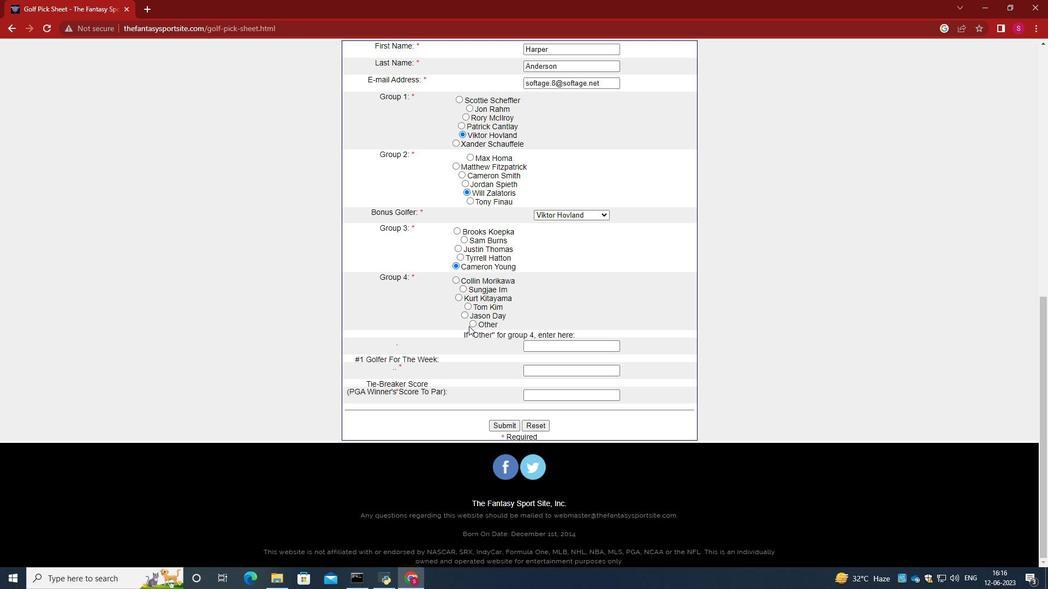 
Action: Mouse pressed left at (474, 323)
Screenshot: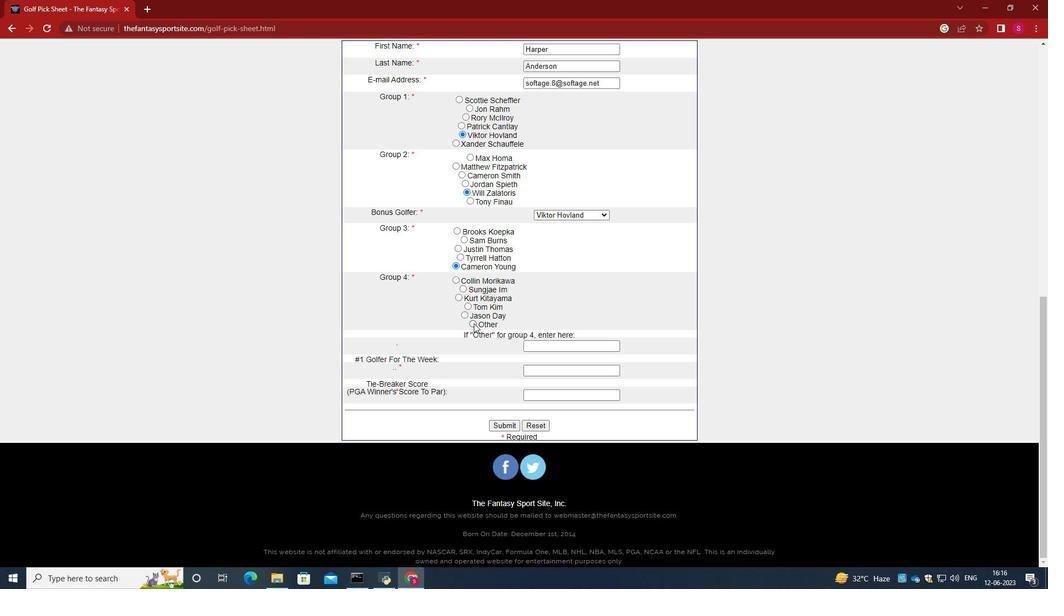 
Action: Mouse moved to (549, 344)
Screenshot: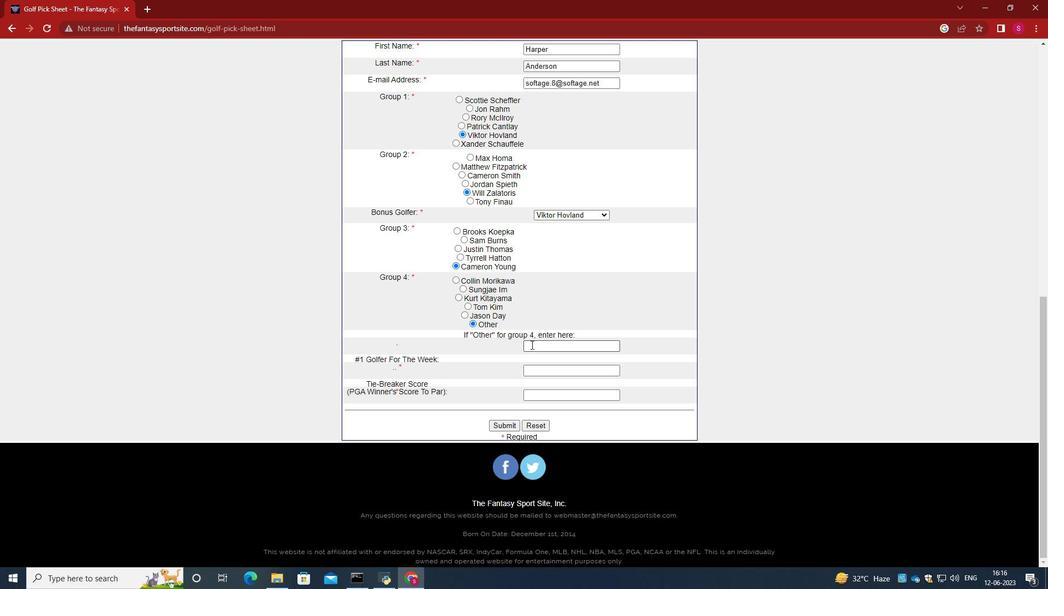 
Action: Mouse pressed left at (549, 344)
Screenshot: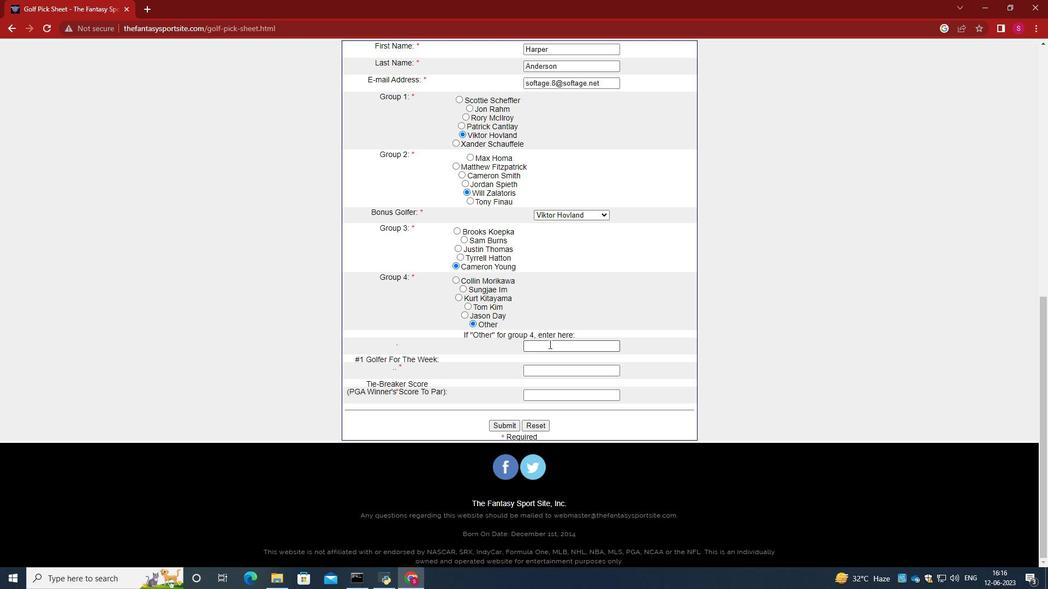 
Action: Mouse moved to (544, 338)
Screenshot: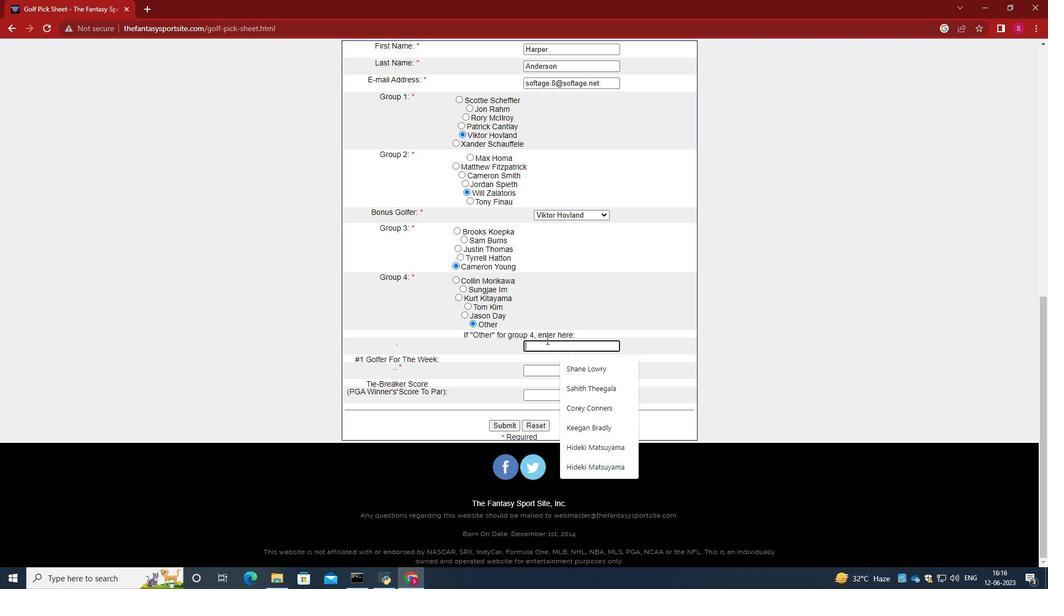 
Action: Key pressed <Key.caps_lock>S<Key.caps_lock>hane<Key.space><Key.caps_lock>L<Key.caps_lock>owry<Key.tab><Key.caps_lock>J<Key.caps_lock>orden<Key.space><Key.caps_lock>S<Key.caps_lock>pit<Key.backspace>eth<Key.tab>1
Screenshot: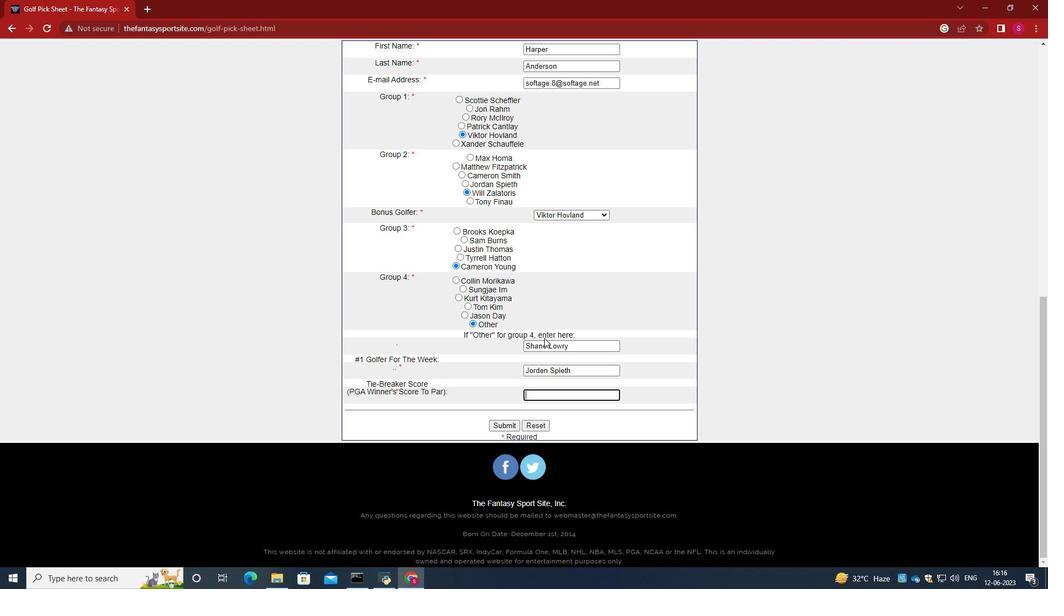 
Action: Mouse moved to (513, 424)
Screenshot: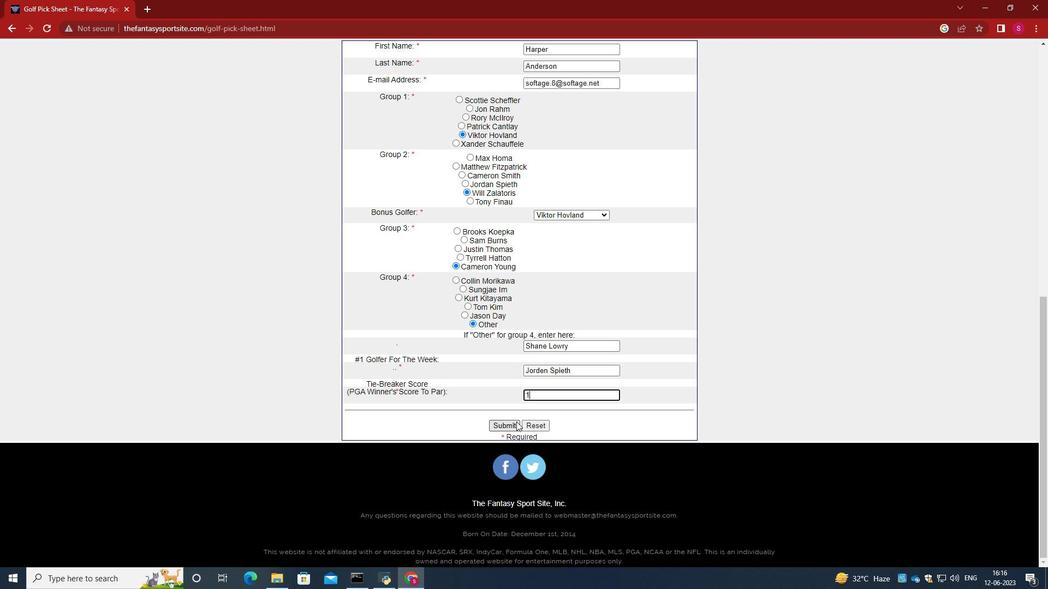 
Action: Mouse pressed left at (513, 424)
Screenshot: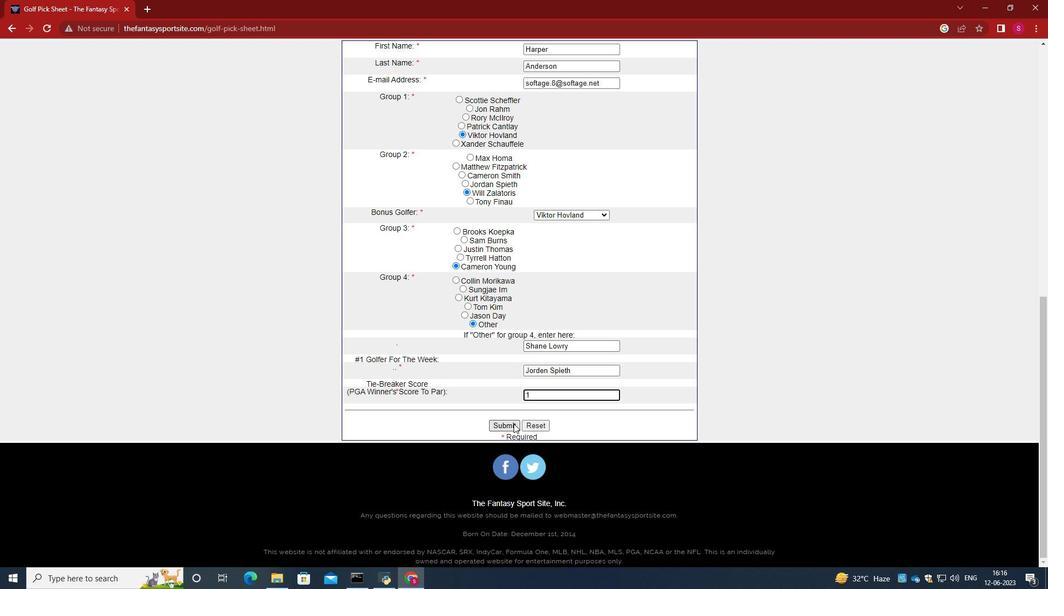 
